 Task: Look for space in West Lafayette, United States from 12th July, 2023 to 16th July, 2023 for 8 adults in price range Rs.10000 to Rs.16000. Place can be private room with 8 bedrooms having 8 beds and 8 bathrooms. Property type can be house, flat, guest house. Amenities needed are: wifi, TV, free parkinig on premises, gym, breakfast. Booking option can be shelf check-in. Required host language is English.
Action: Mouse moved to (425, 96)
Screenshot: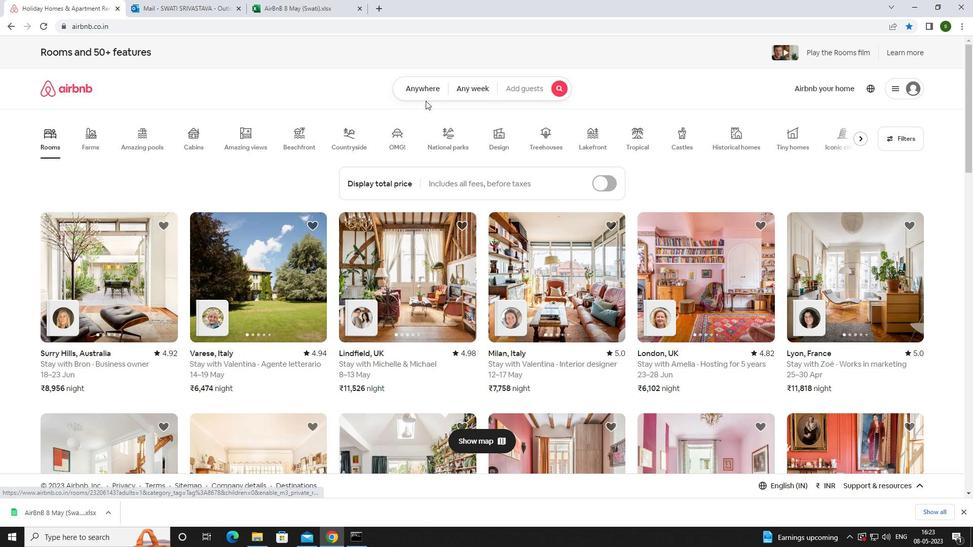 
Action: Mouse pressed left at (425, 96)
Screenshot: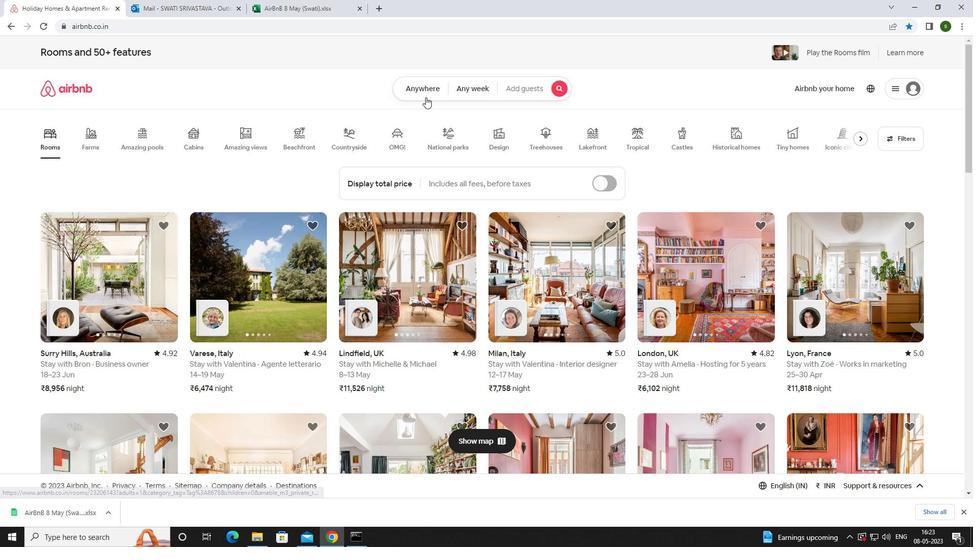 
Action: Mouse moved to (363, 128)
Screenshot: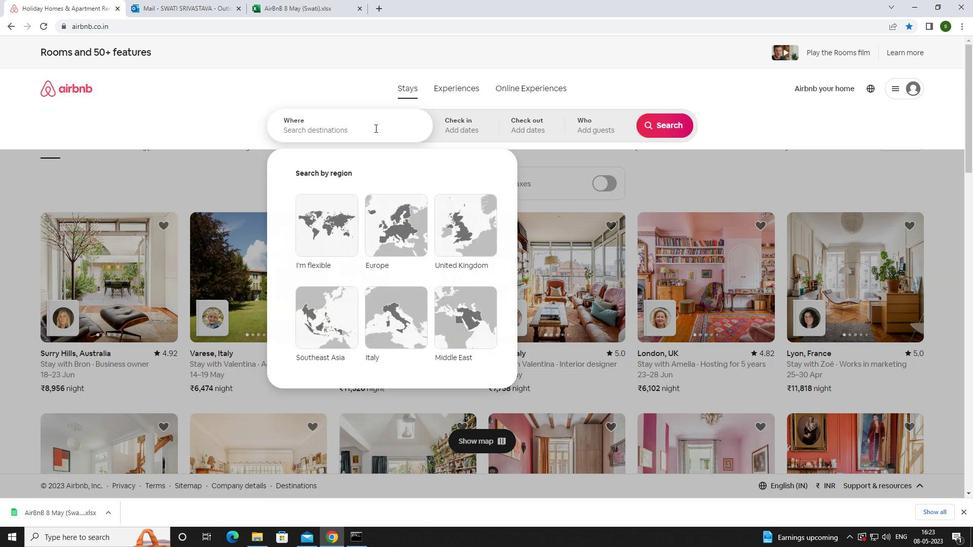 
Action: Mouse pressed left at (363, 128)
Screenshot: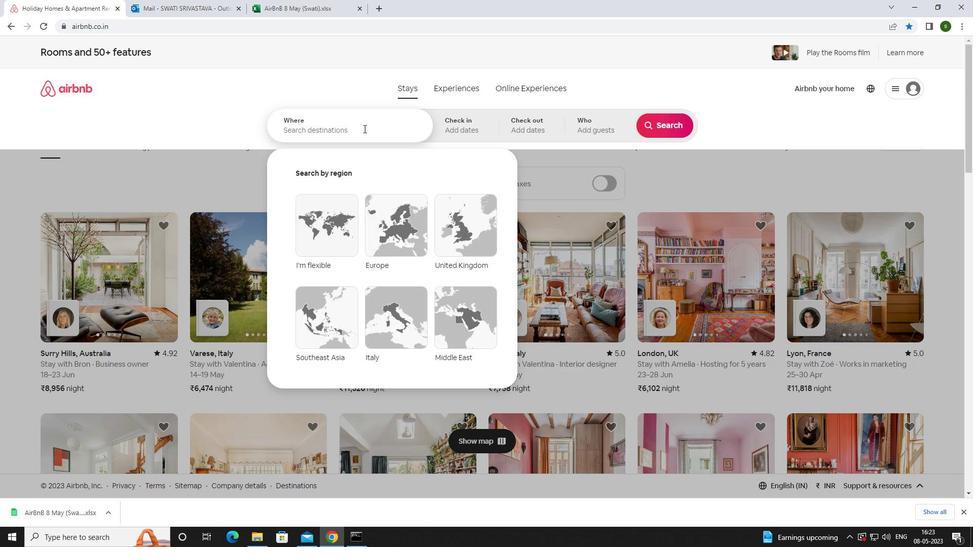 
Action: Key pressed <Key.caps_lock>w<Key.caps_lock>est<Key.space><Key.caps_lock>l<Key.caps_lock>afayette,<Key.space><Key.caps_lock>u<Key.caps_lock>nited<Key.space><Key.caps_lock>s<Key.caps_lock>tates<Key.enter>
Screenshot: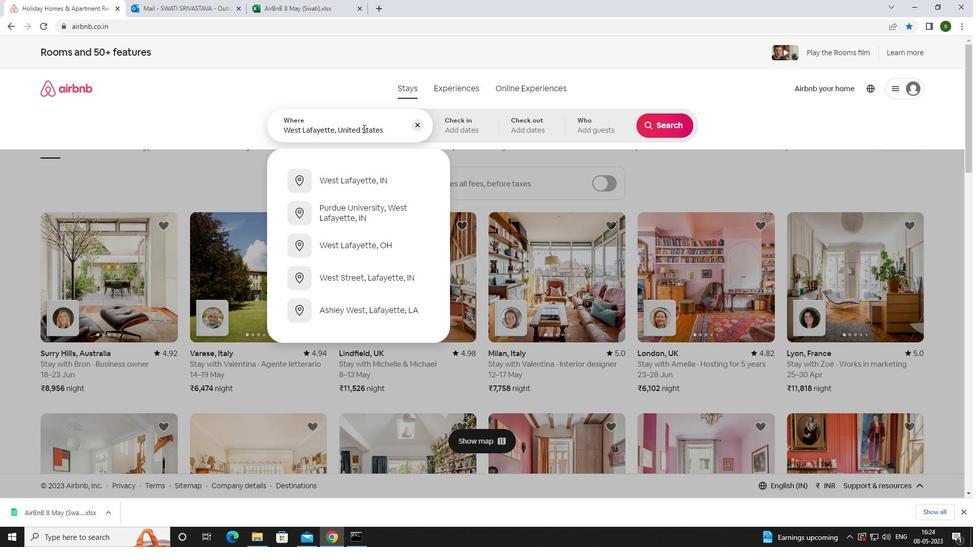 
Action: Mouse moved to (660, 201)
Screenshot: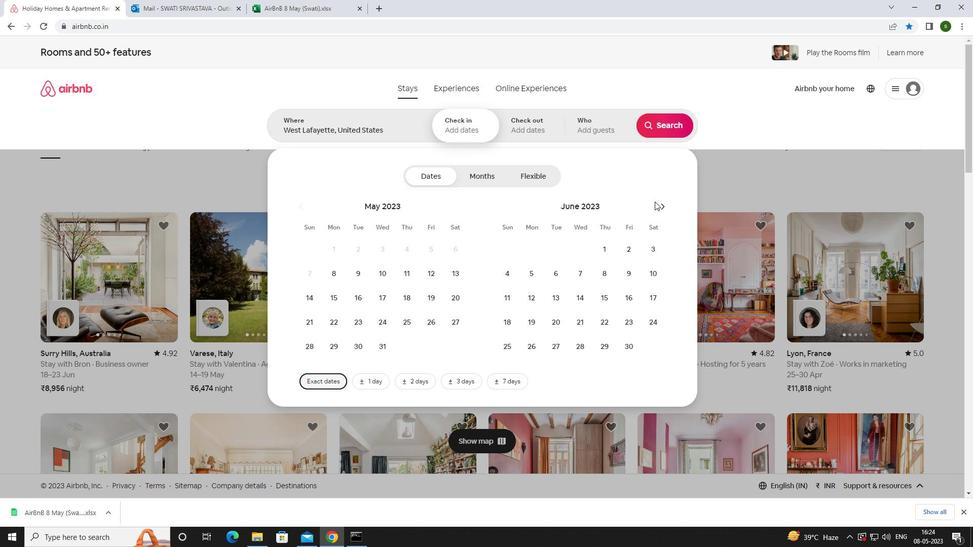 
Action: Mouse pressed left at (660, 201)
Screenshot: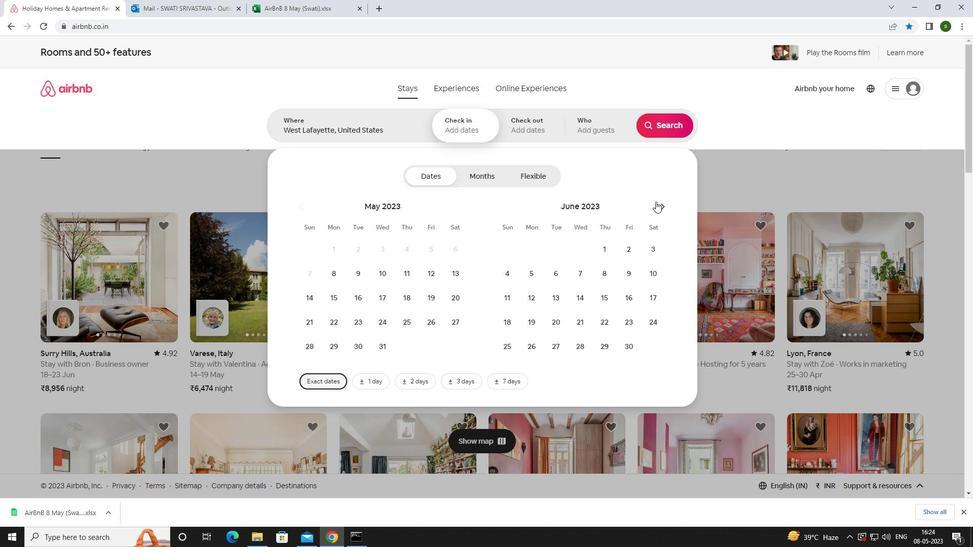 
Action: Mouse moved to (576, 300)
Screenshot: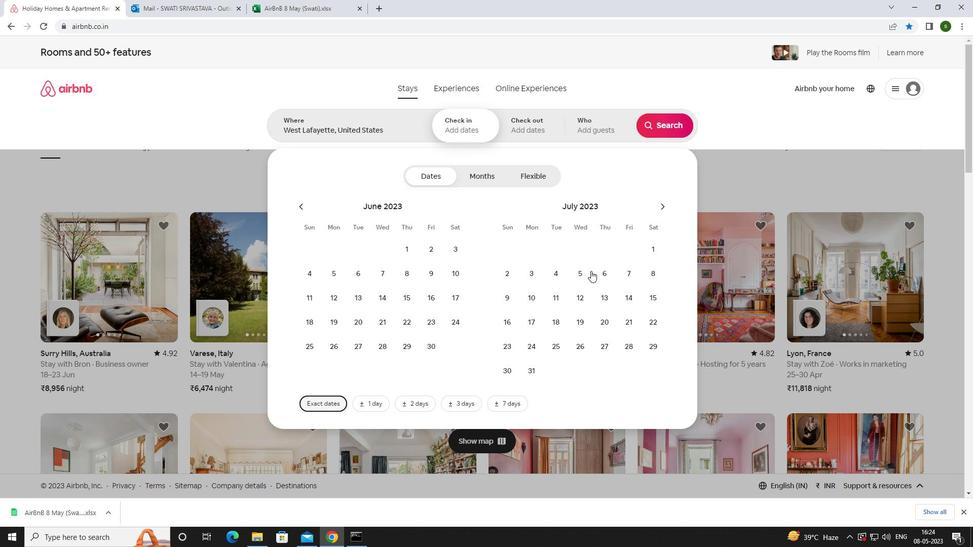 
Action: Mouse pressed left at (576, 300)
Screenshot: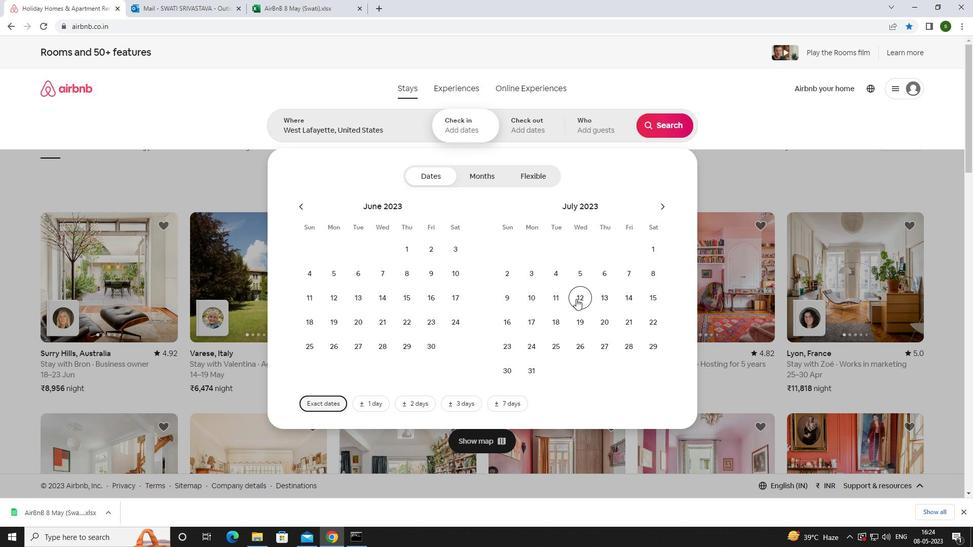 
Action: Mouse moved to (510, 320)
Screenshot: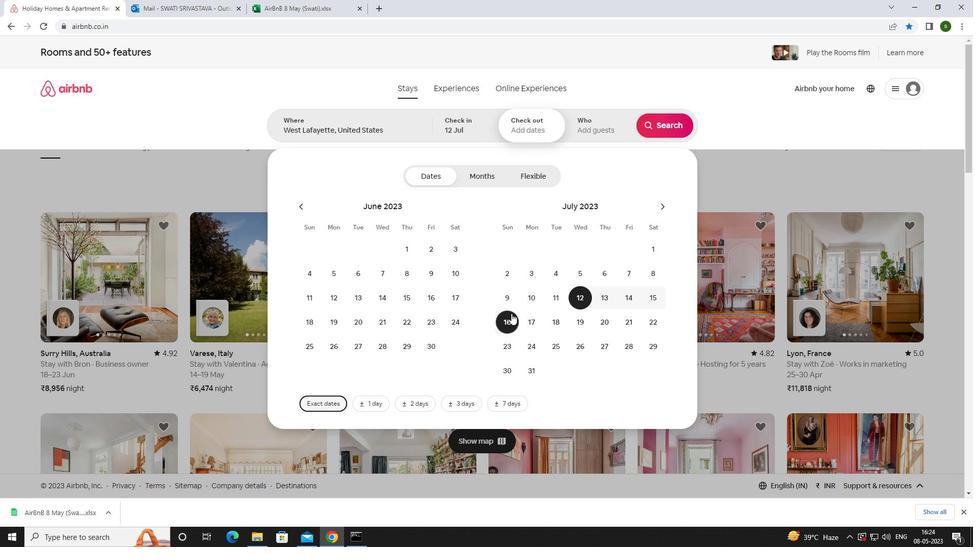 
Action: Mouse pressed left at (510, 320)
Screenshot: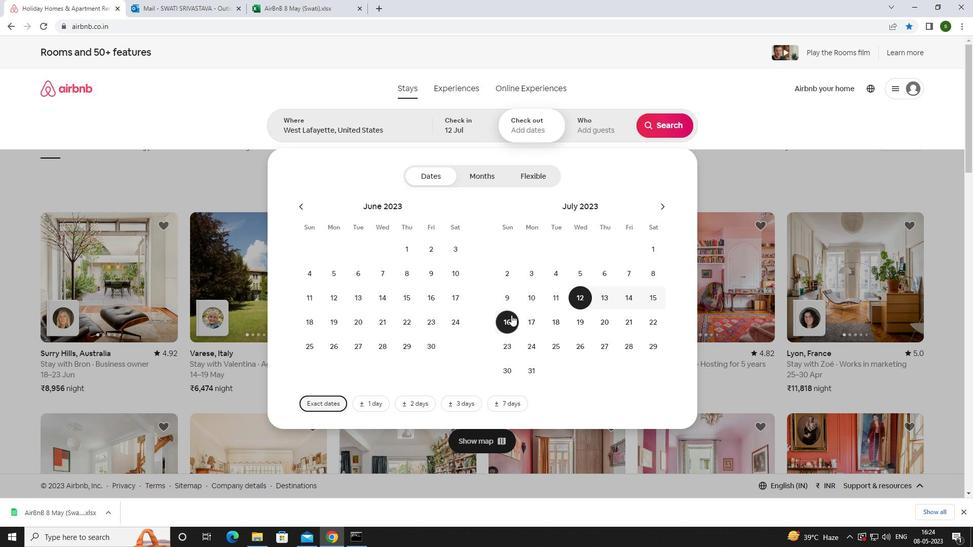 
Action: Mouse moved to (588, 126)
Screenshot: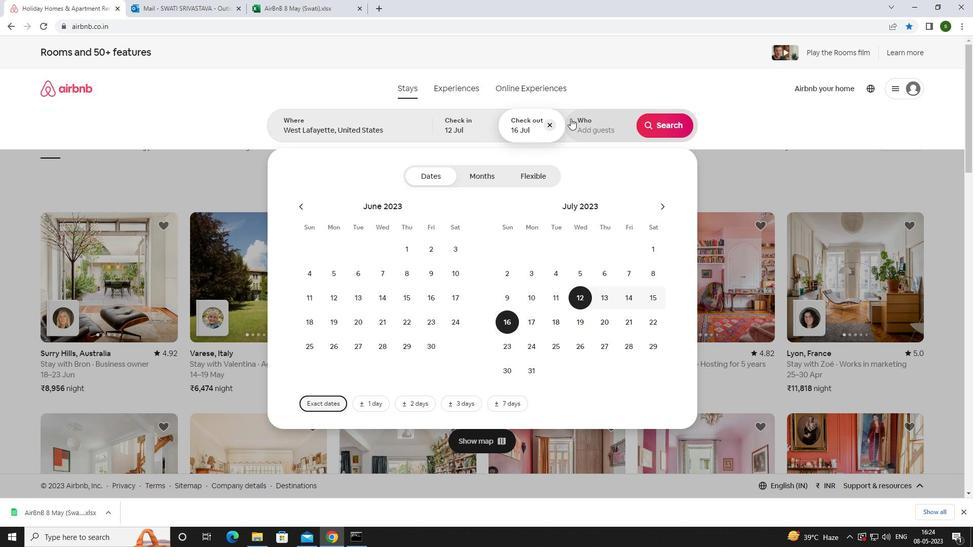 
Action: Mouse pressed left at (588, 126)
Screenshot: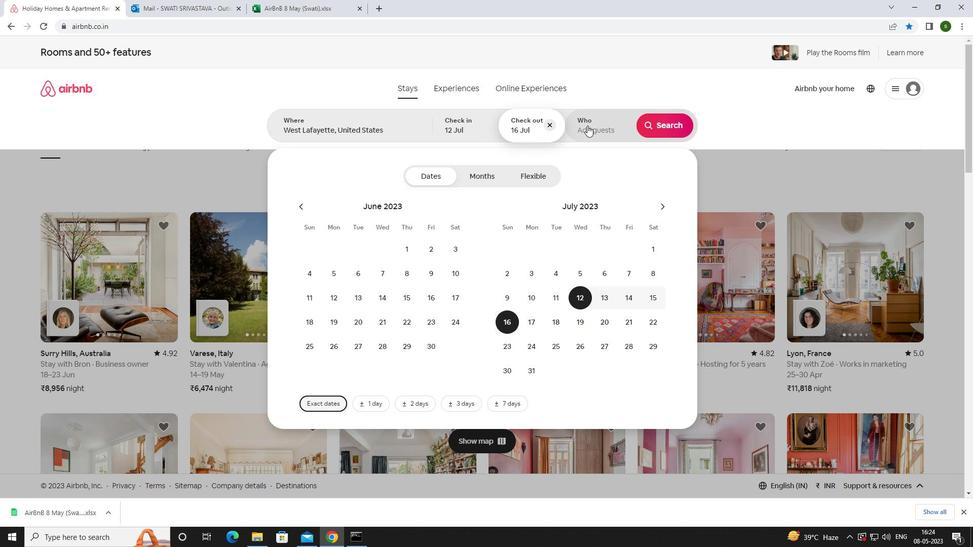 
Action: Mouse moved to (662, 174)
Screenshot: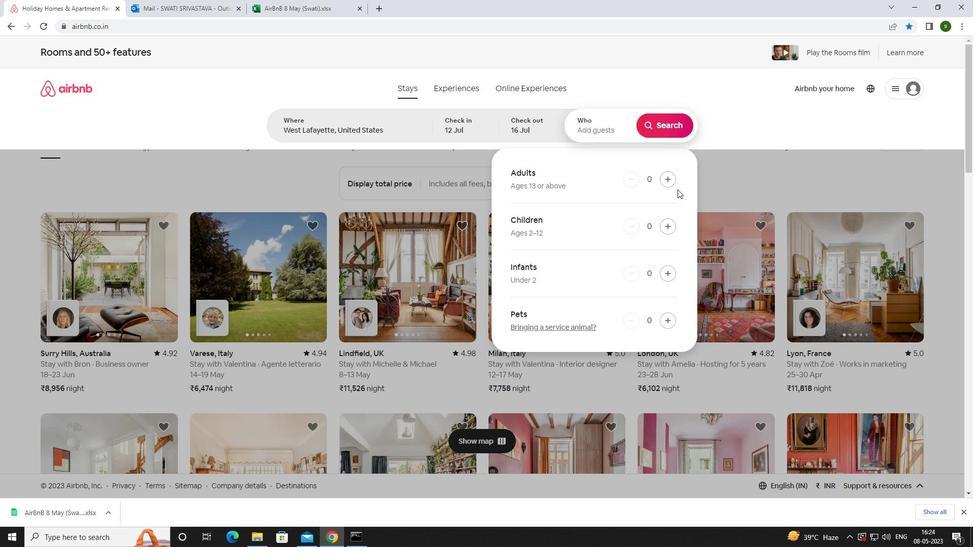 
Action: Mouse pressed left at (662, 174)
Screenshot: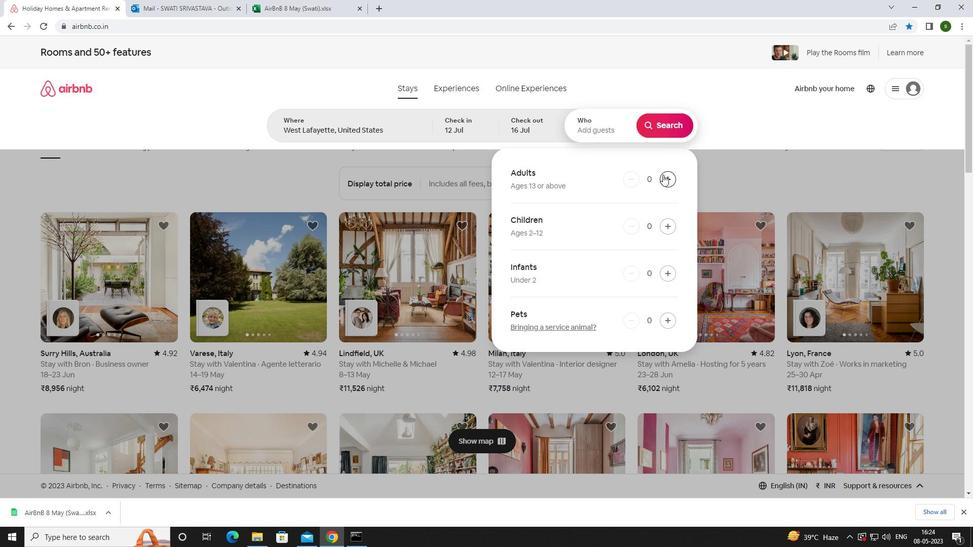 
Action: Mouse pressed left at (662, 174)
Screenshot: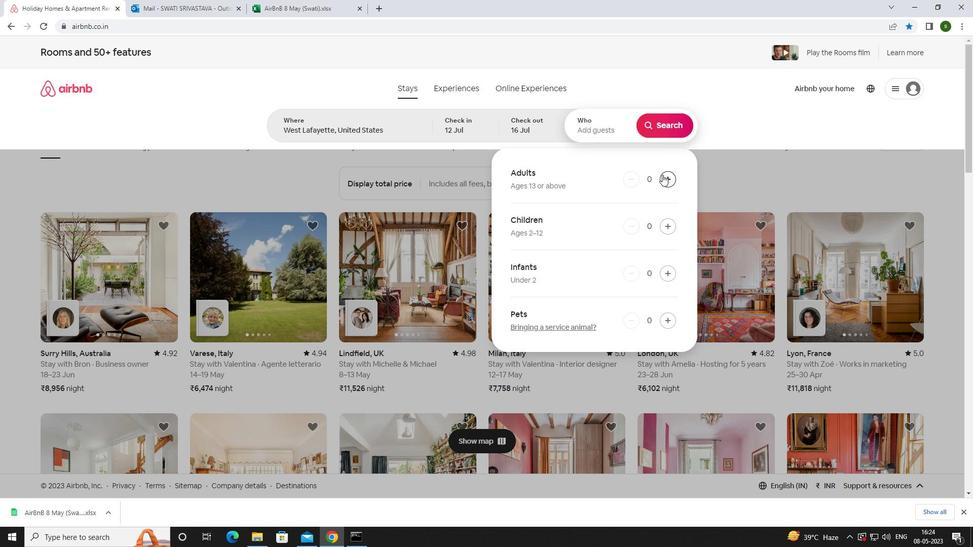
Action: Mouse pressed left at (662, 174)
Screenshot: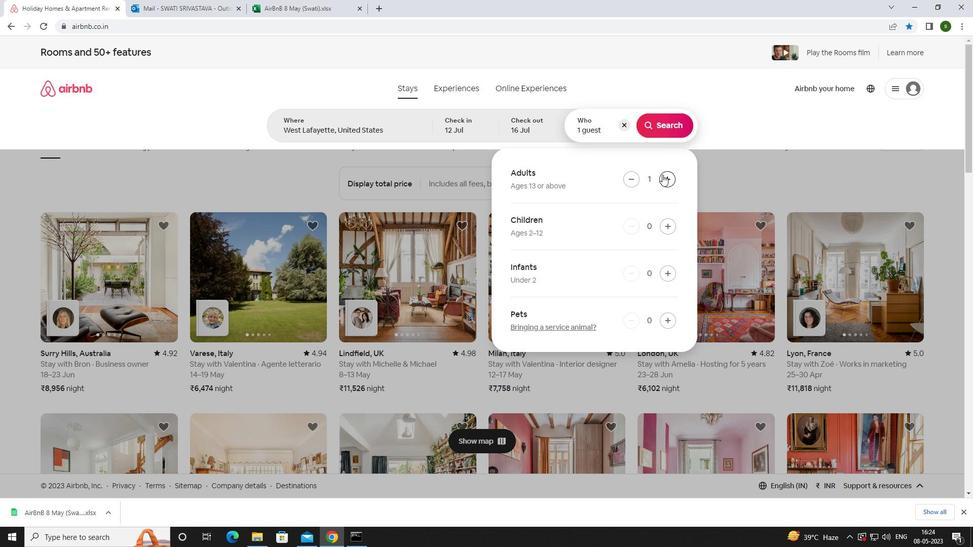 
Action: Mouse pressed left at (662, 174)
Screenshot: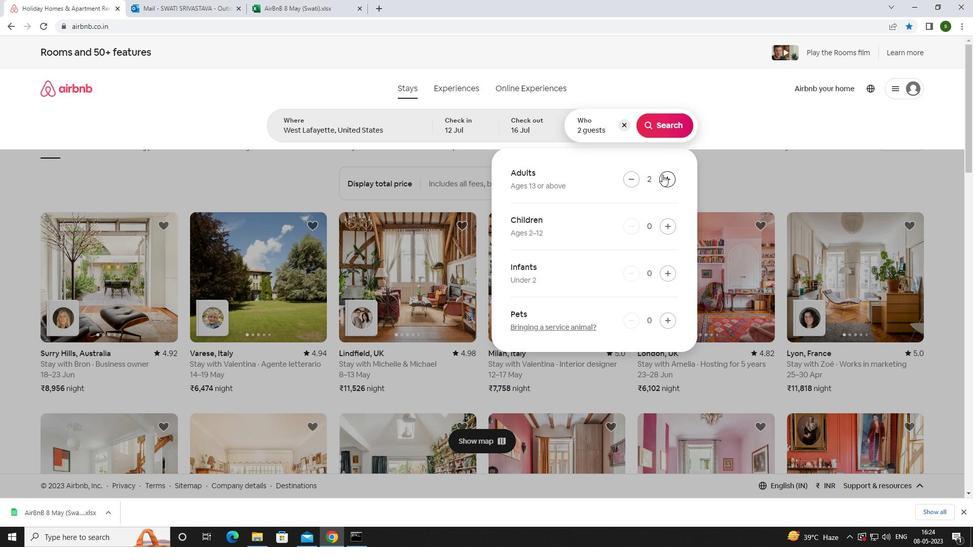 
Action: Mouse pressed left at (662, 174)
Screenshot: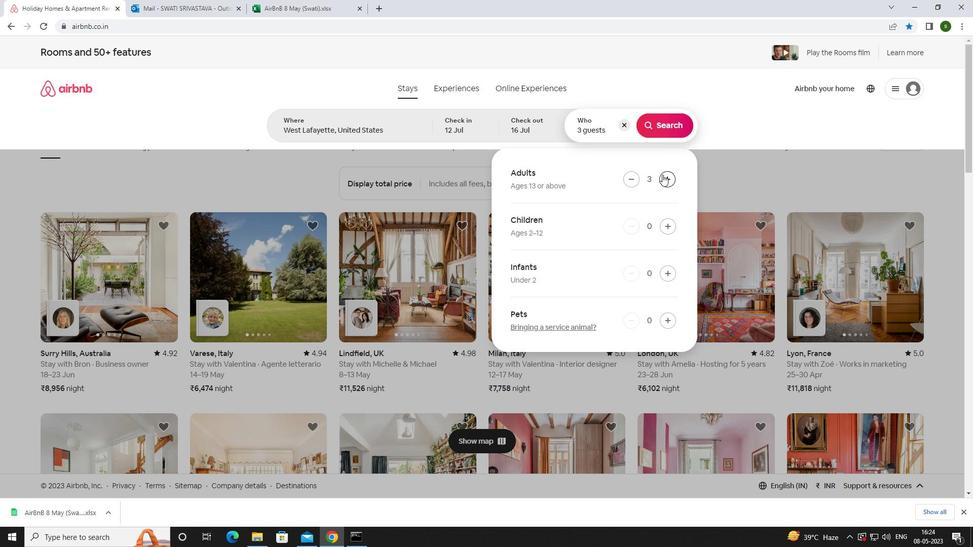 
Action: Mouse pressed left at (662, 174)
Screenshot: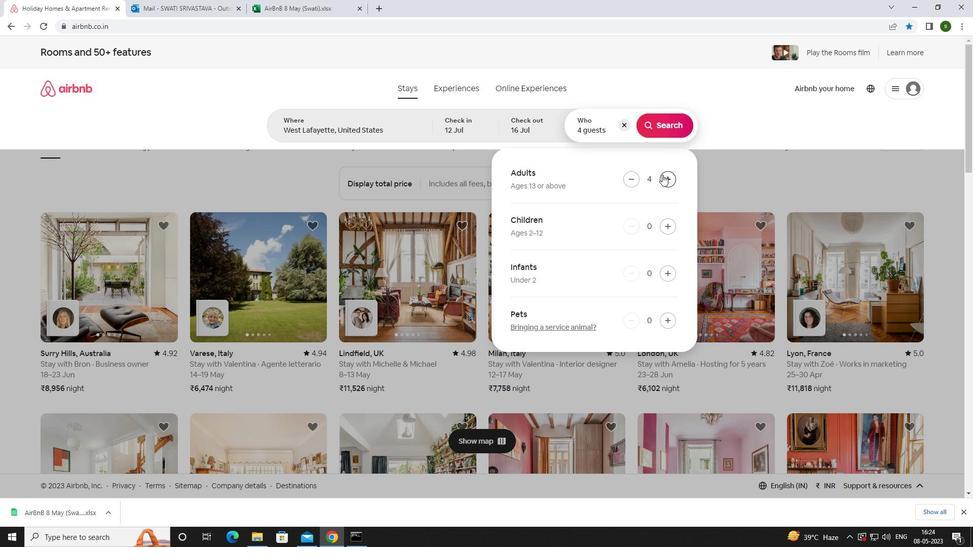 
Action: Mouse pressed left at (662, 174)
Screenshot: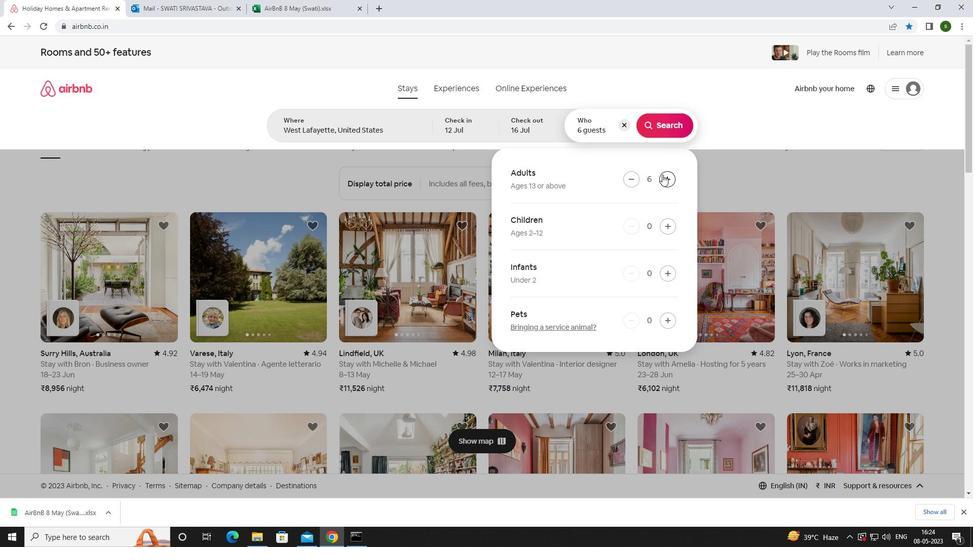 
Action: Mouse pressed left at (662, 174)
Screenshot: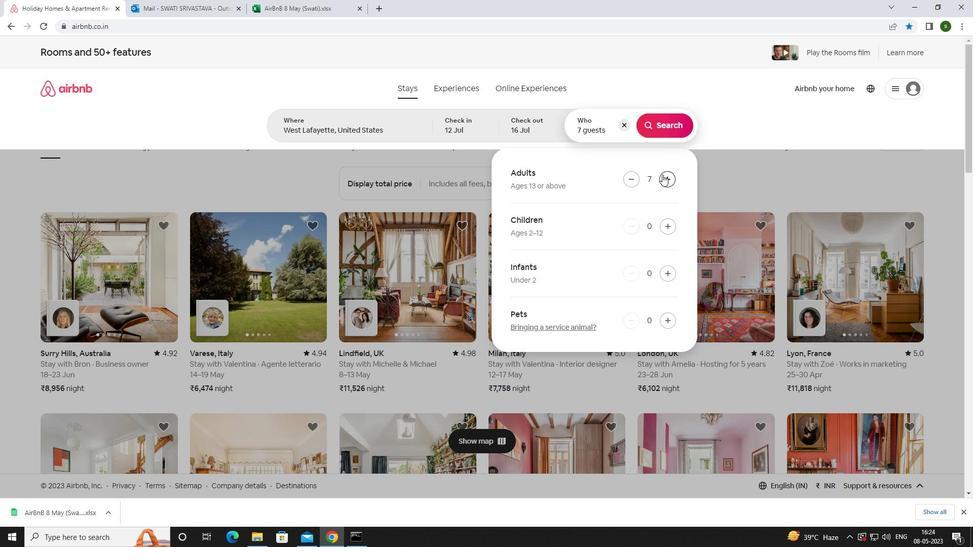 
Action: Mouse moved to (660, 125)
Screenshot: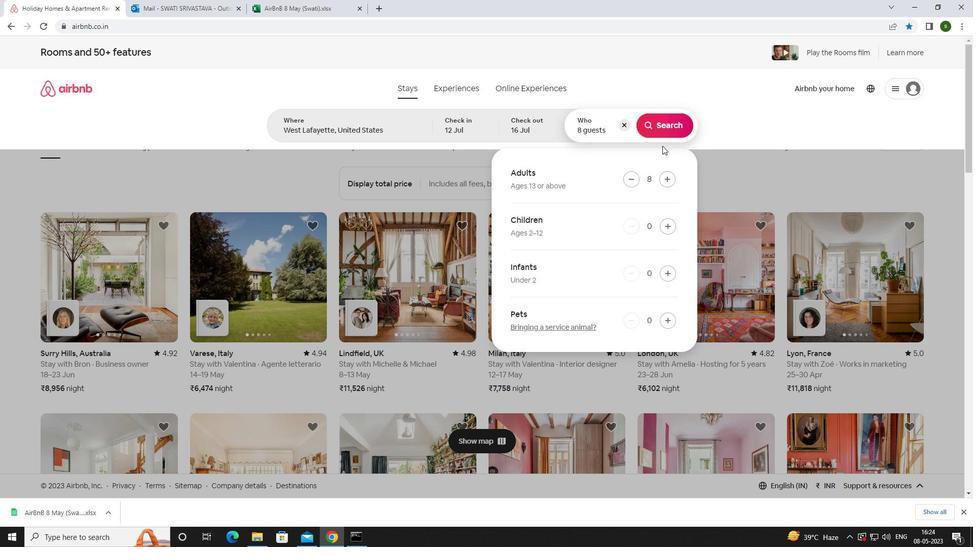 
Action: Mouse pressed left at (660, 125)
Screenshot: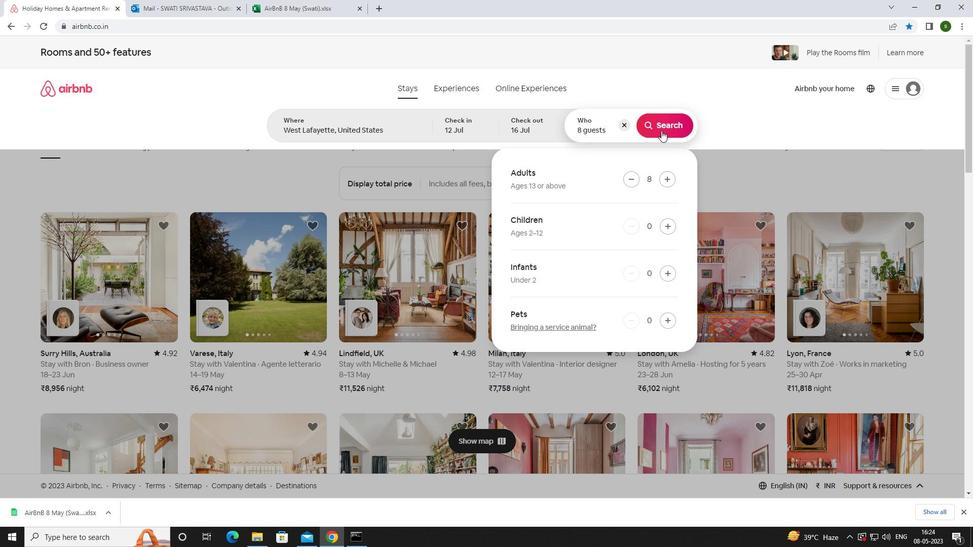 
Action: Mouse moved to (916, 94)
Screenshot: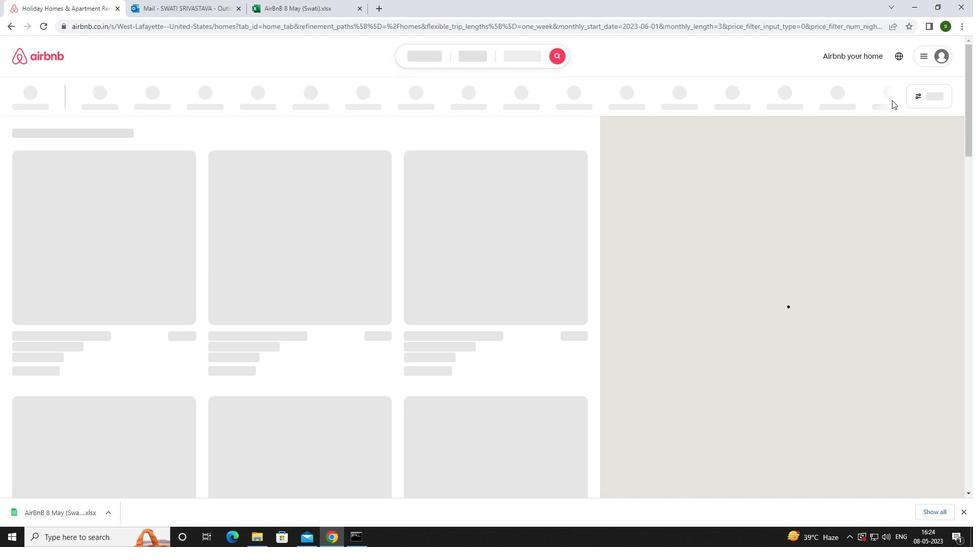
Action: Mouse pressed left at (916, 94)
Screenshot: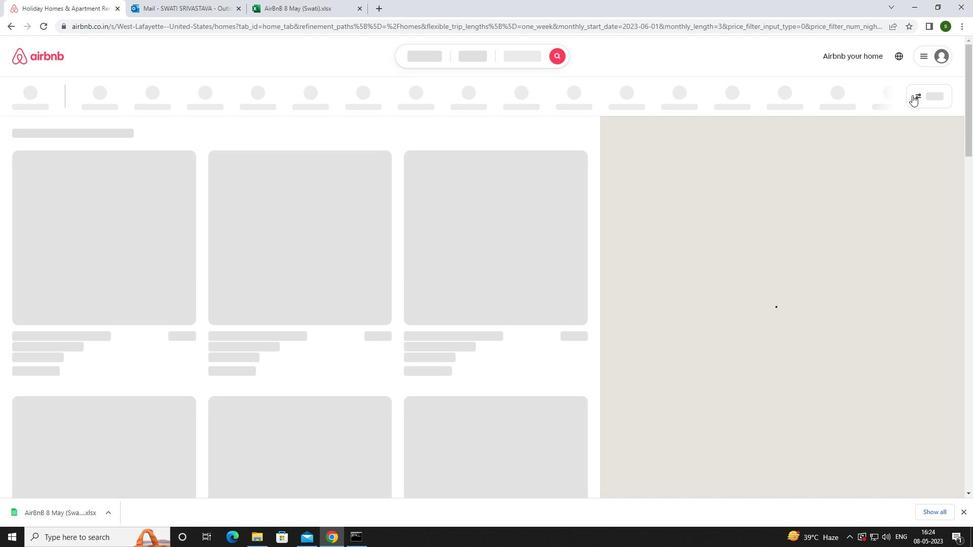
Action: Mouse pressed left at (916, 94)
Screenshot: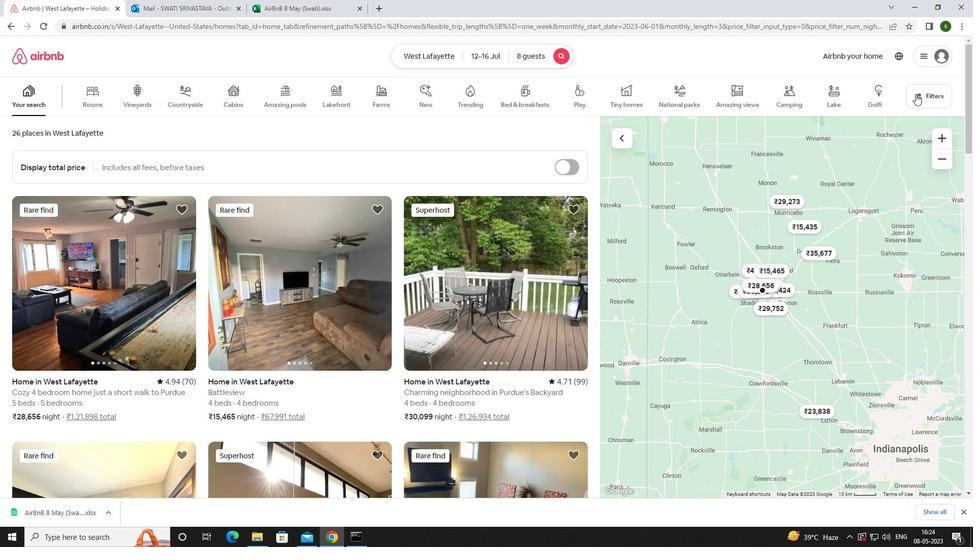 
Action: Mouse moved to (376, 342)
Screenshot: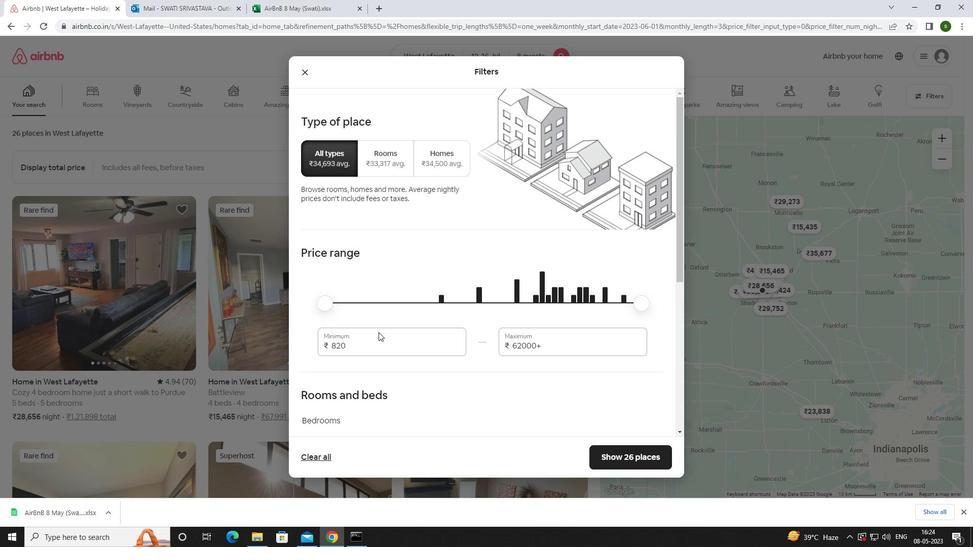 
Action: Mouse pressed left at (376, 342)
Screenshot: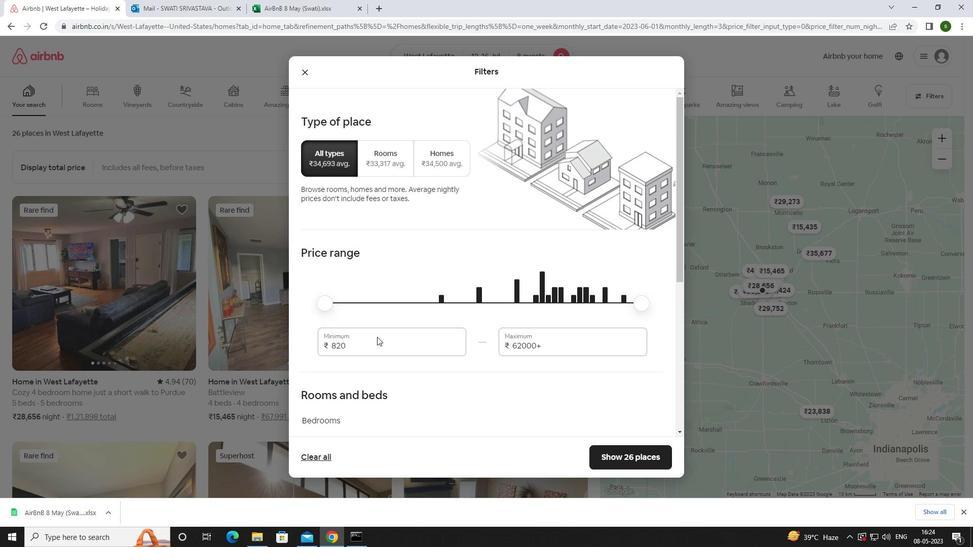 
Action: Mouse moved to (371, 341)
Screenshot: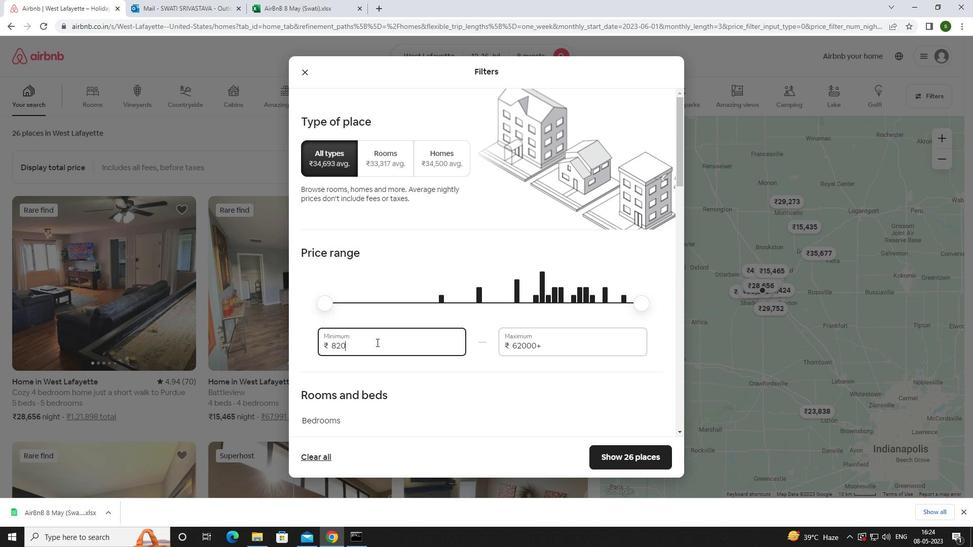 
Action: Key pressed <Key.backspace><Key.backspace><Key.backspace><Key.backspace>10000
Screenshot: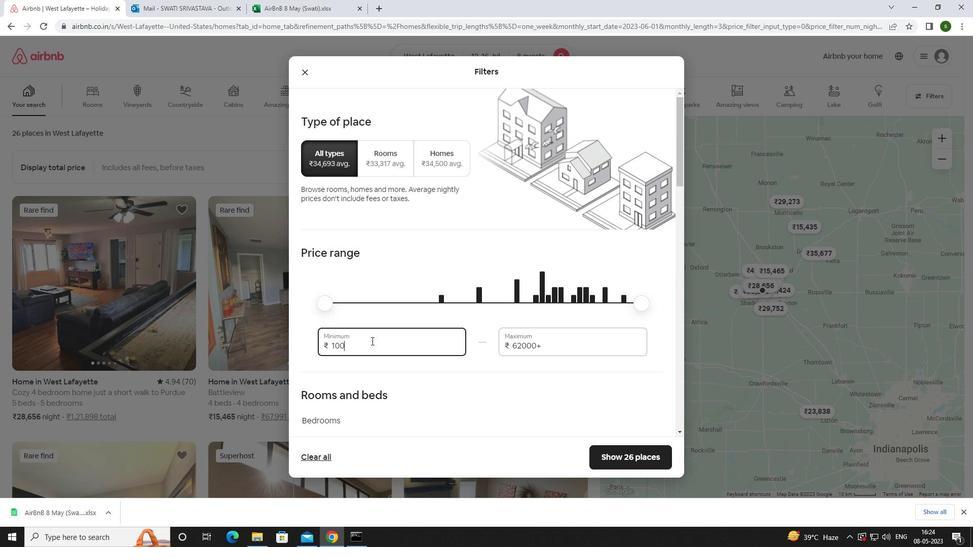 
Action: Mouse moved to (559, 344)
Screenshot: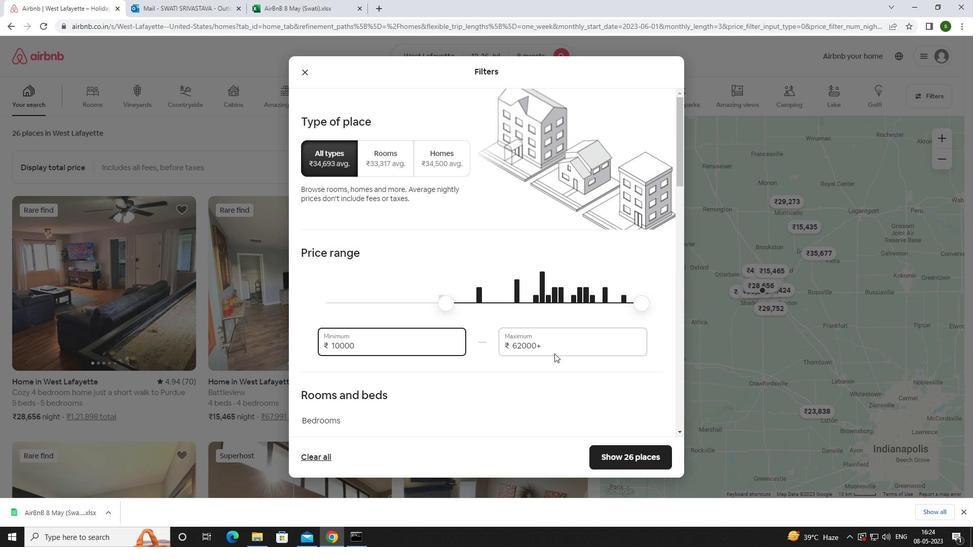 
Action: Mouse pressed left at (559, 344)
Screenshot: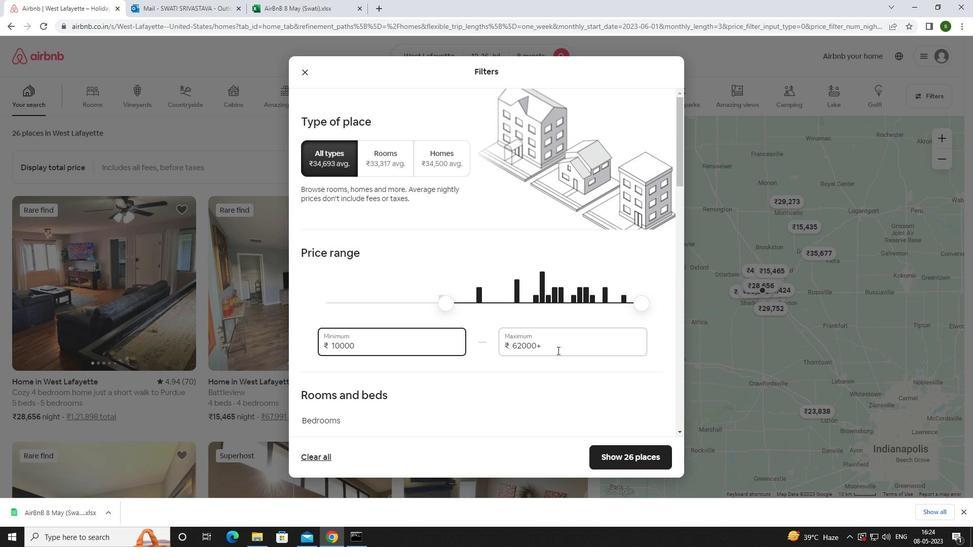 
Action: Key pressed <Key.backspace><Key.backspace><Key.backspace><Key.backspace><Key.backspace><Key.backspace><Key.backspace><Key.backspace><Key.backspace><Key.backspace><Key.backspace><Key.backspace>16000
Screenshot: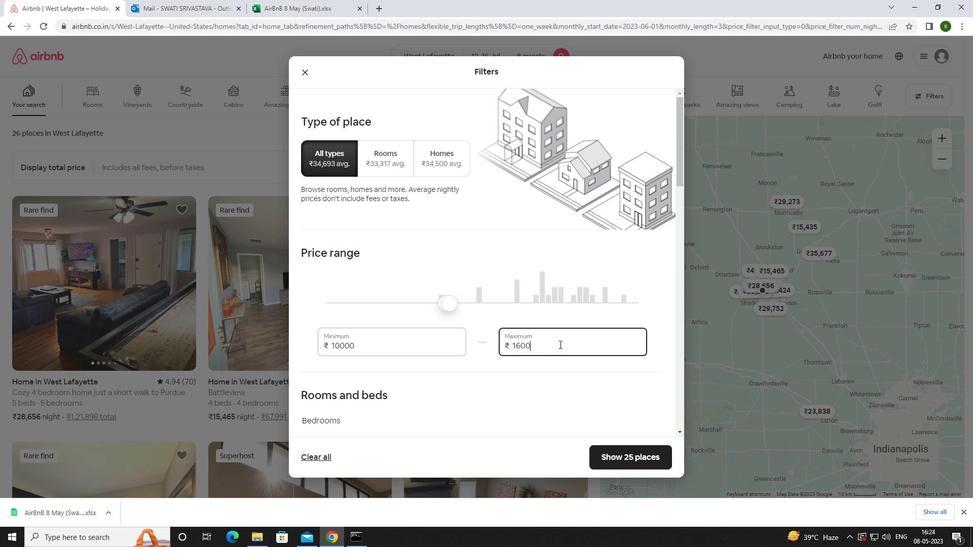 
Action: Mouse moved to (481, 347)
Screenshot: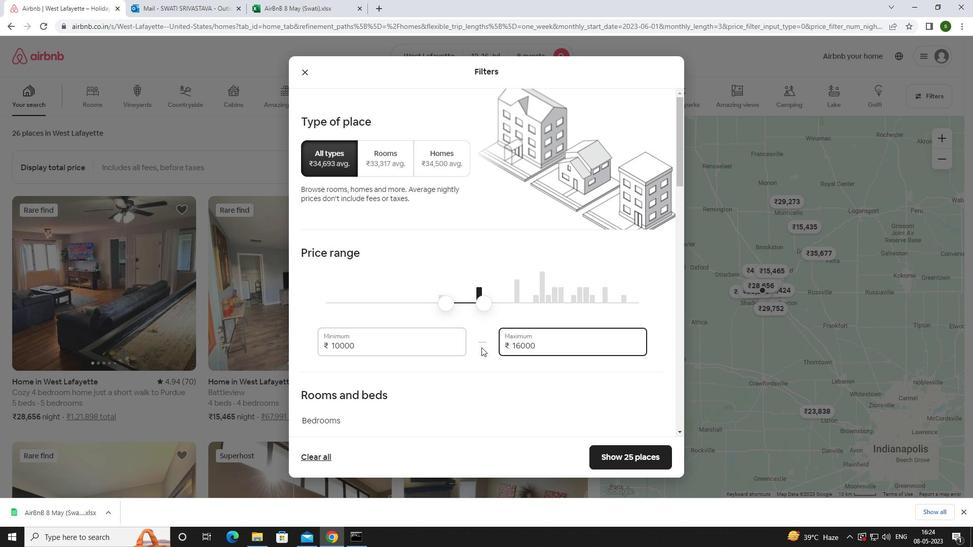 
Action: Mouse scrolled (481, 346) with delta (0, 0)
Screenshot: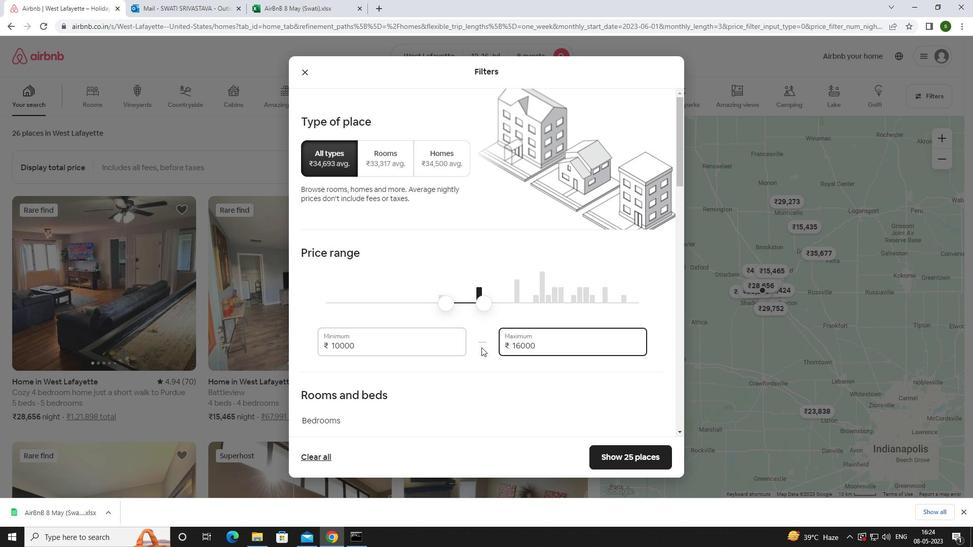 
Action: Mouse moved to (480, 347)
Screenshot: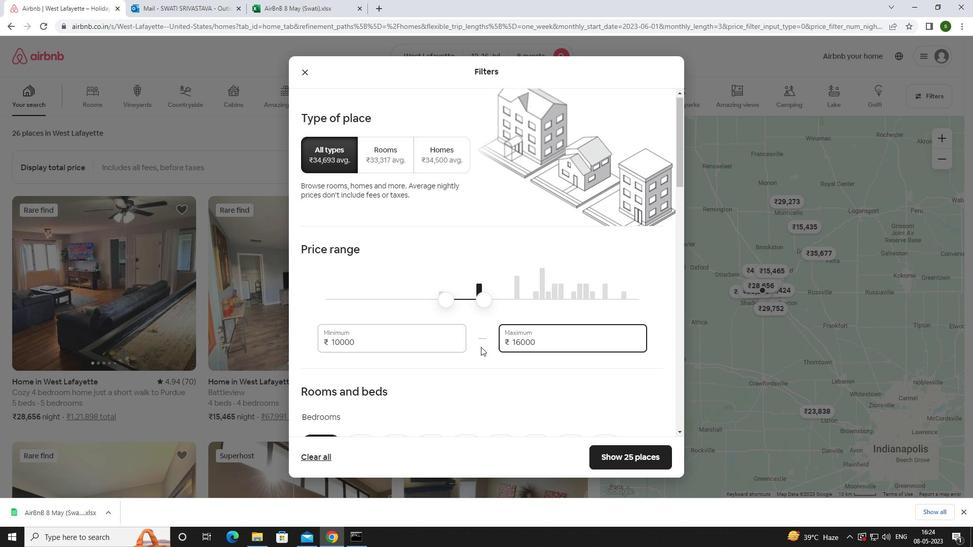 
Action: Mouse scrolled (480, 346) with delta (0, 0)
Screenshot: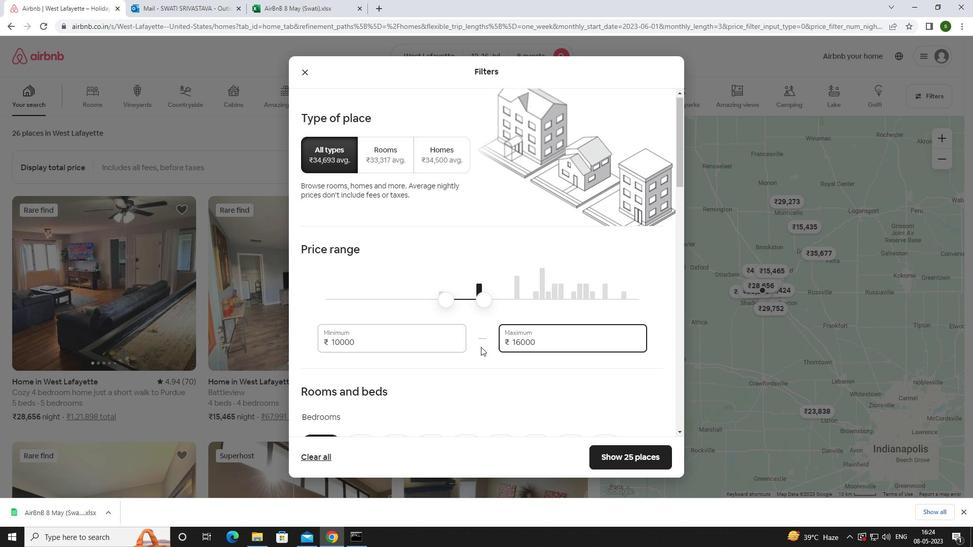 
Action: Mouse scrolled (480, 346) with delta (0, 0)
Screenshot: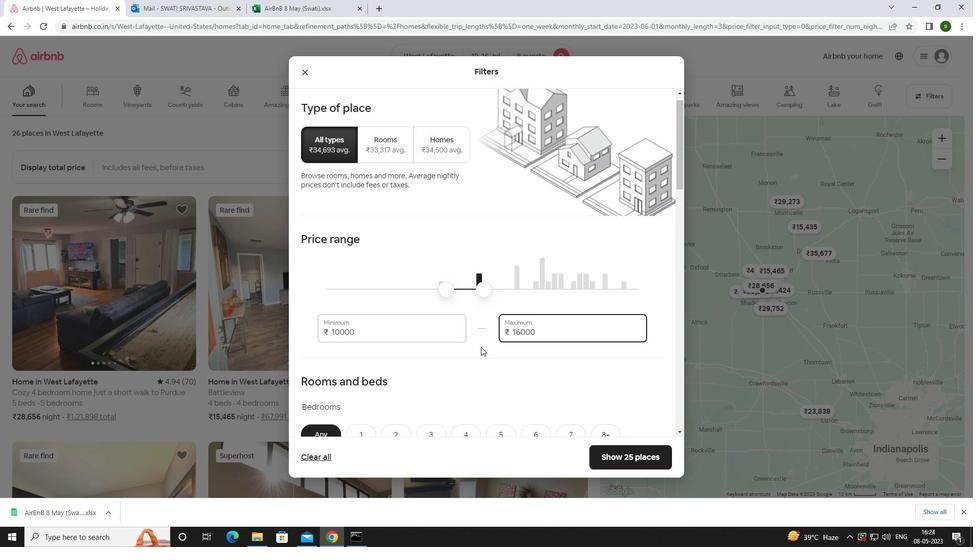 
Action: Mouse scrolled (480, 346) with delta (0, 0)
Screenshot: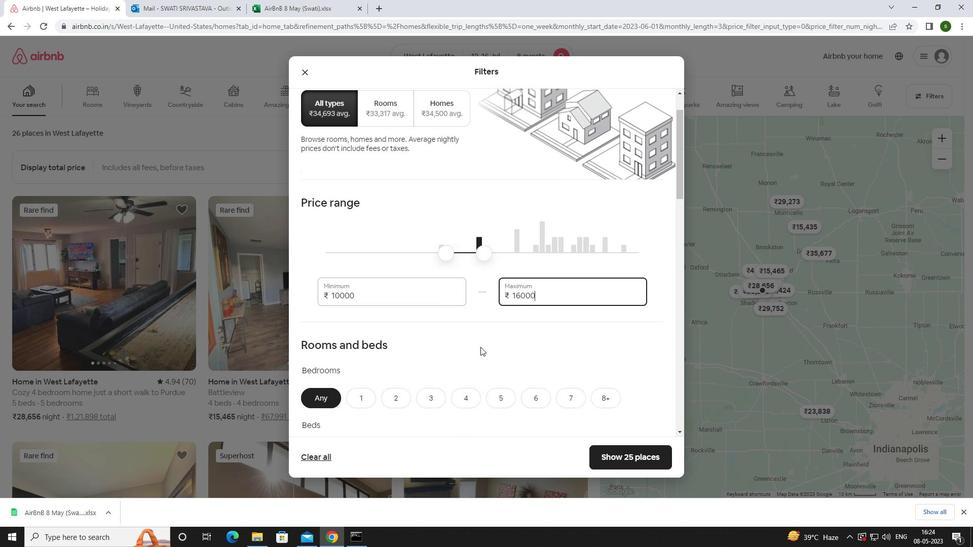 
Action: Mouse moved to (597, 236)
Screenshot: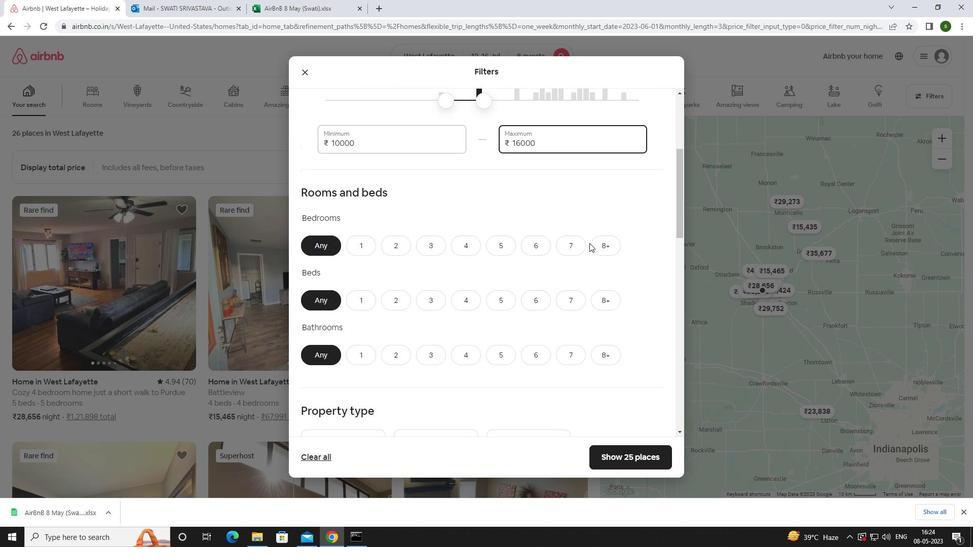 
Action: Mouse pressed left at (597, 236)
Screenshot: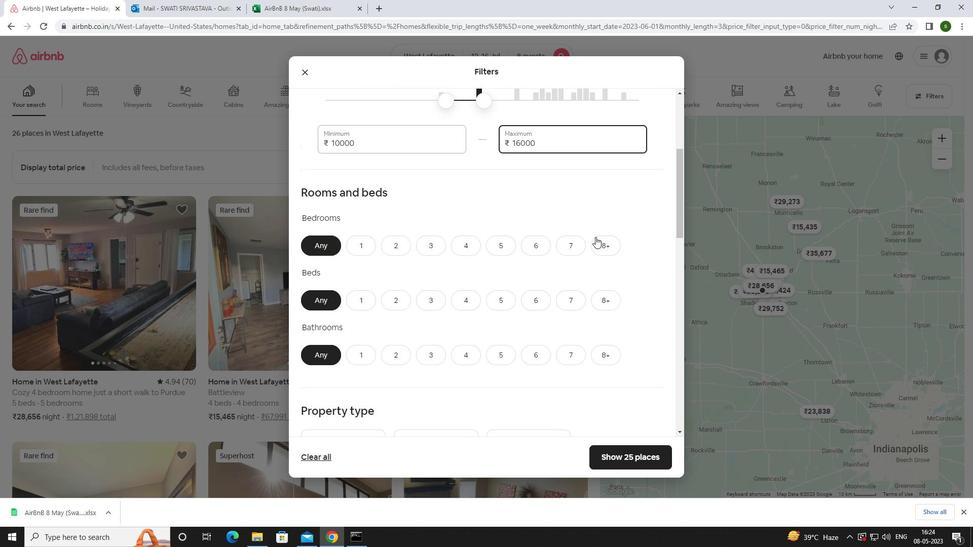 
Action: Mouse moved to (612, 302)
Screenshot: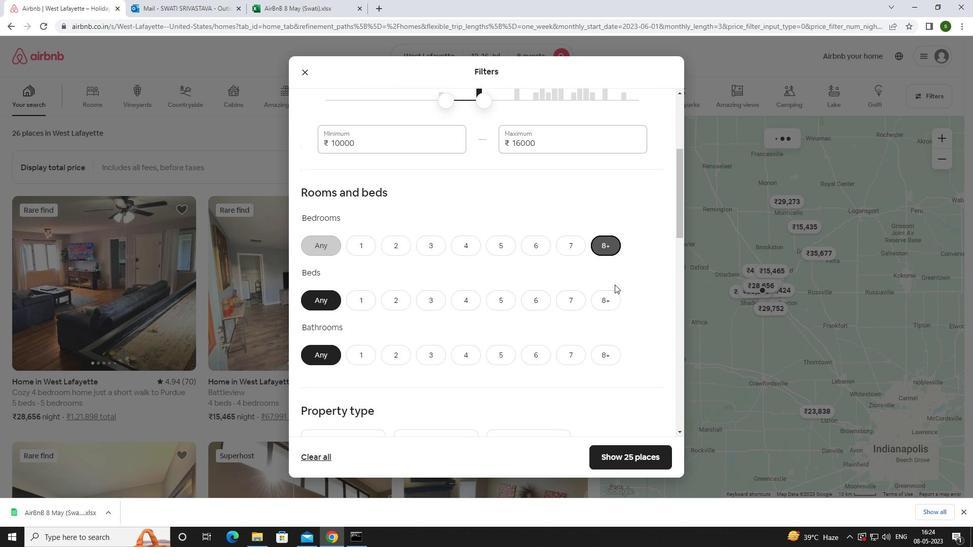 
Action: Mouse pressed left at (612, 302)
Screenshot: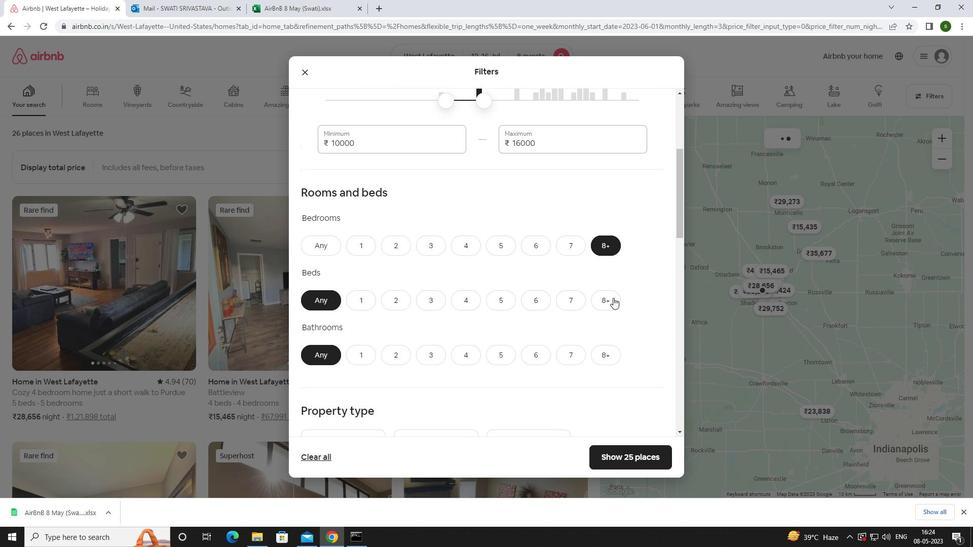 
Action: Mouse moved to (604, 352)
Screenshot: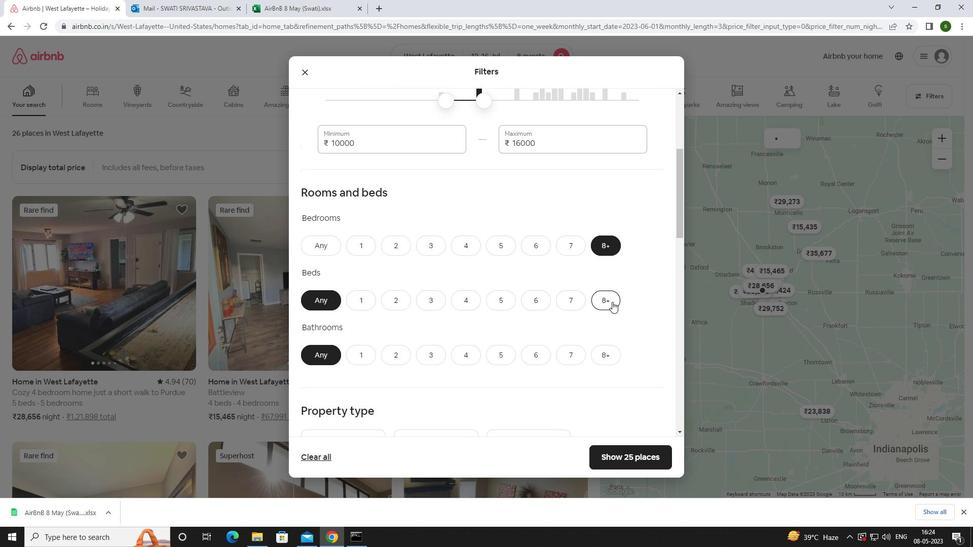 
Action: Mouse pressed left at (604, 352)
Screenshot: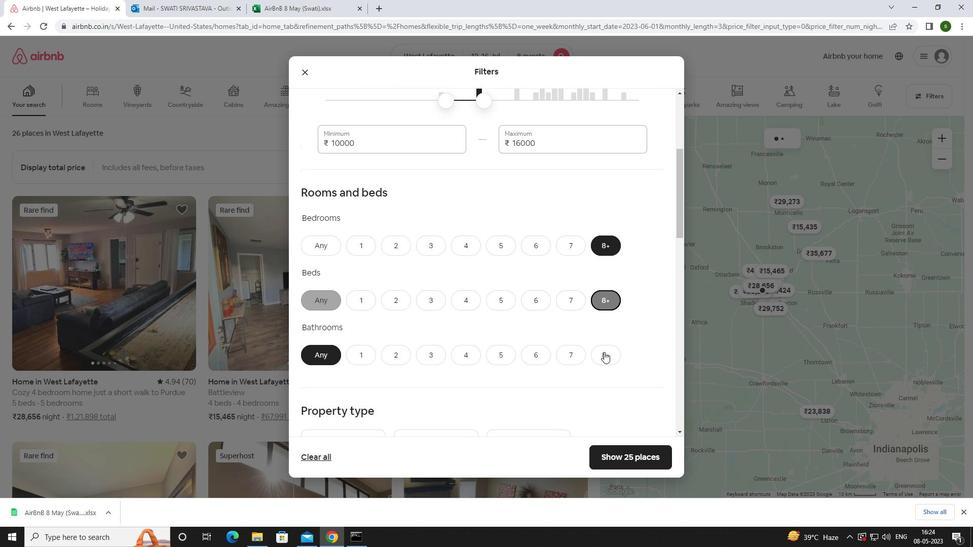 
Action: Mouse moved to (584, 347)
Screenshot: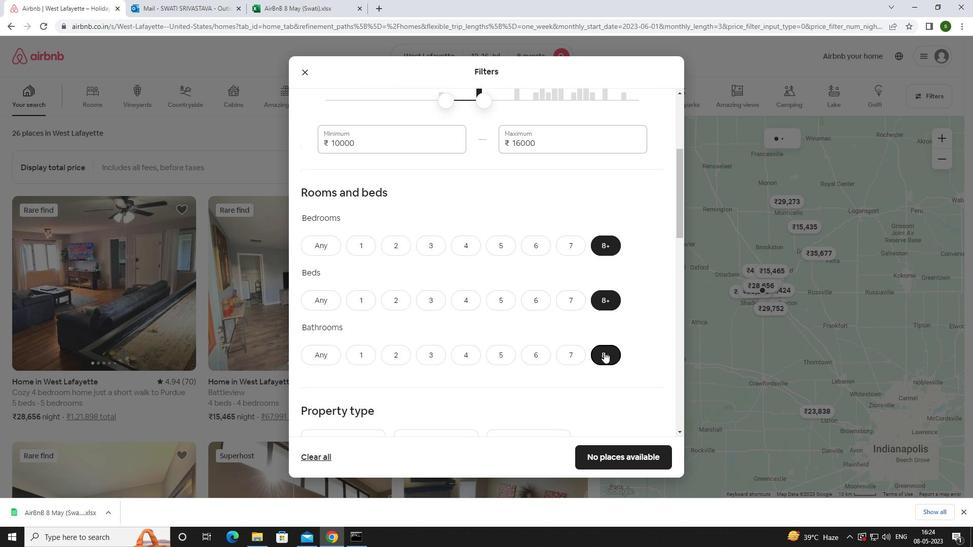 
Action: Mouse scrolled (584, 347) with delta (0, 0)
Screenshot: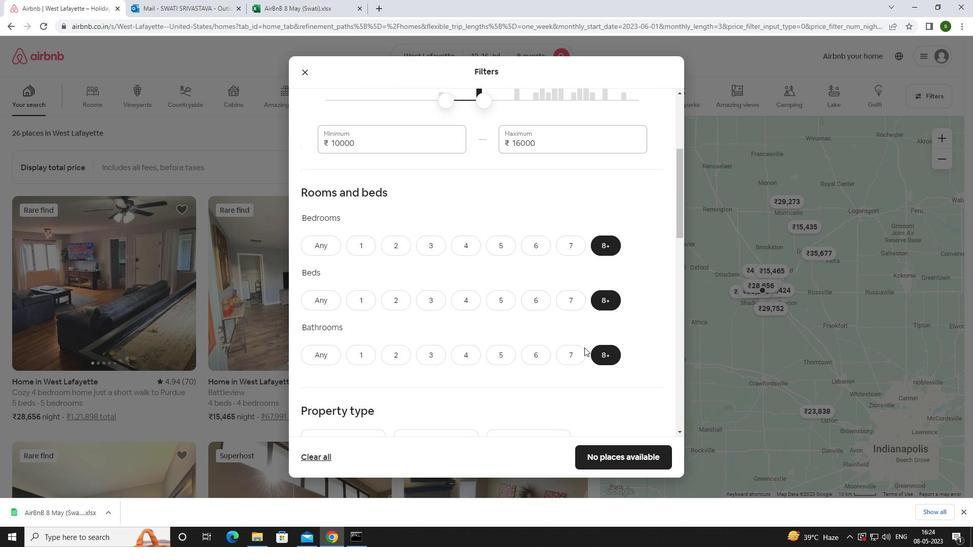 
Action: Mouse scrolled (584, 347) with delta (0, 0)
Screenshot: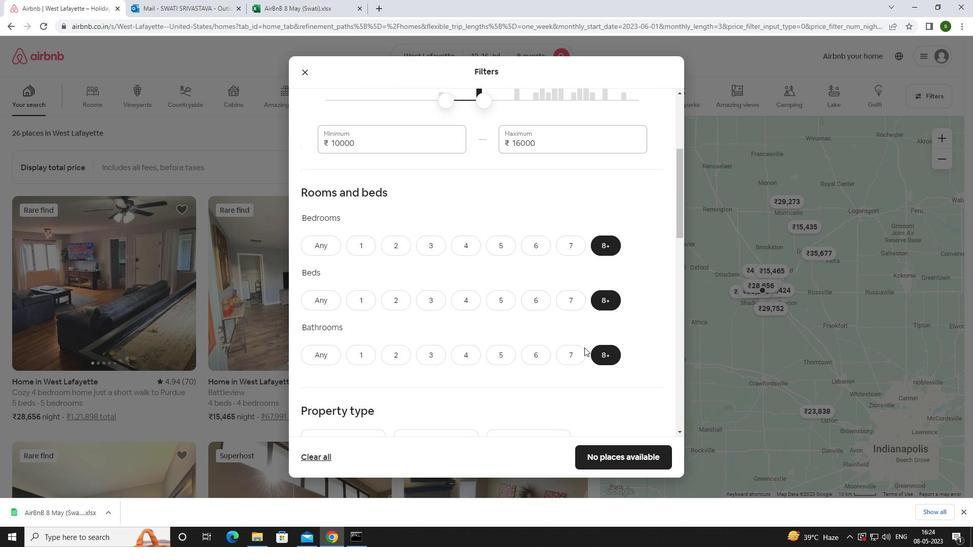 
Action: Mouse scrolled (584, 347) with delta (0, 0)
Screenshot: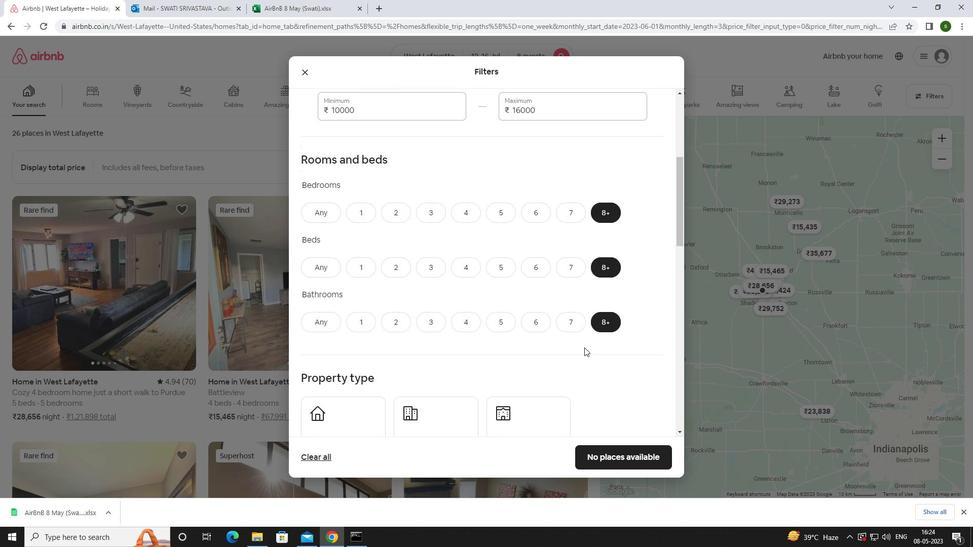 
Action: Mouse moved to (335, 318)
Screenshot: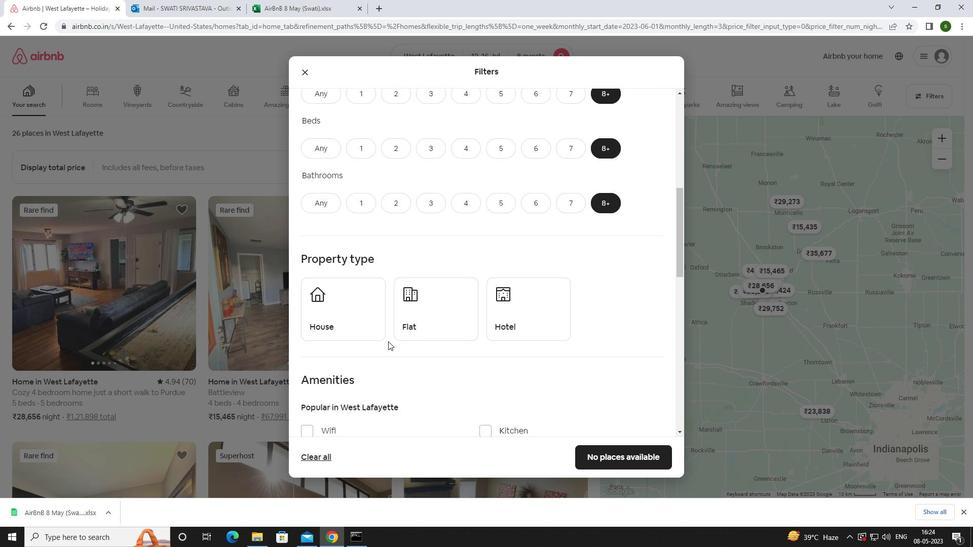 
Action: Mouse pressed left at (335, 318)
Screenshot: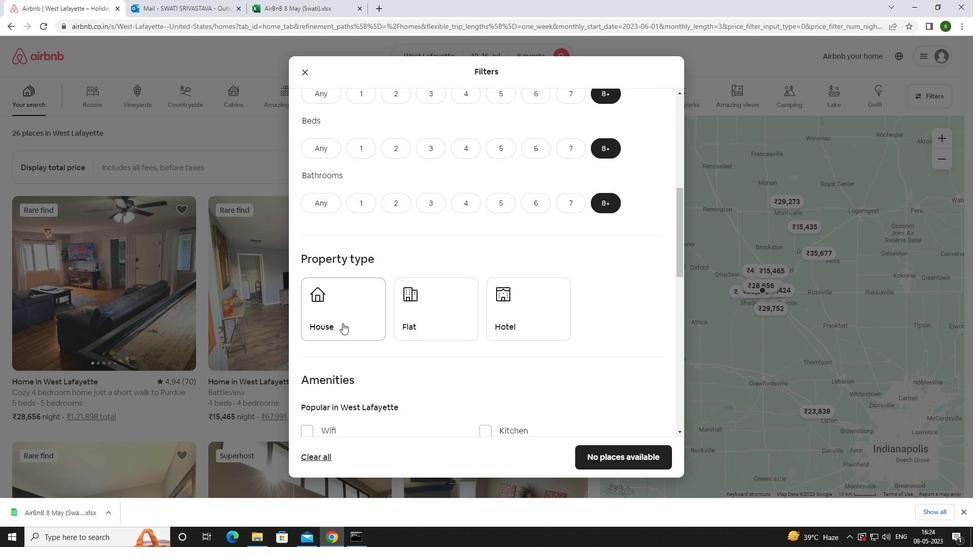 
Action: Mouse moved to (452, 316)
Screenshot: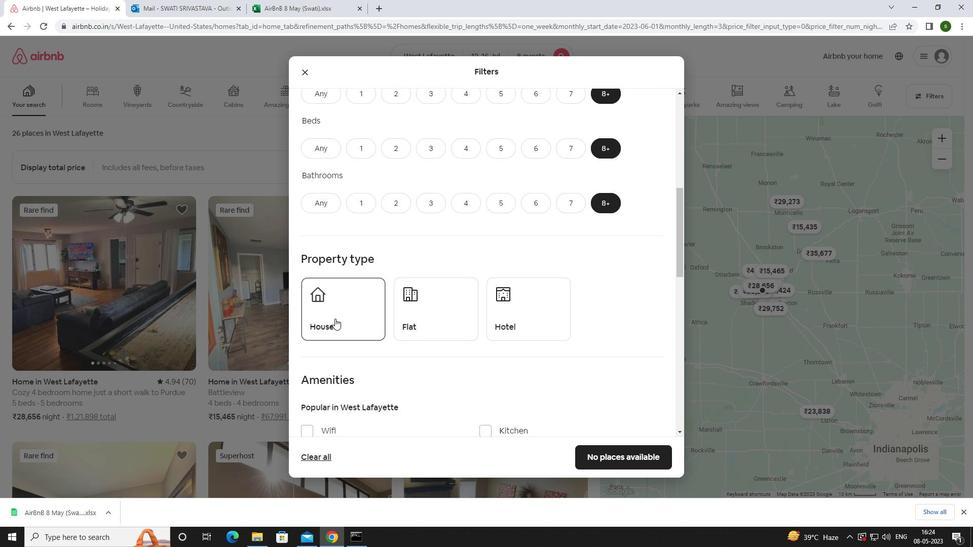 
Action: Mouse pressed left at (452, 316)
Screenshot: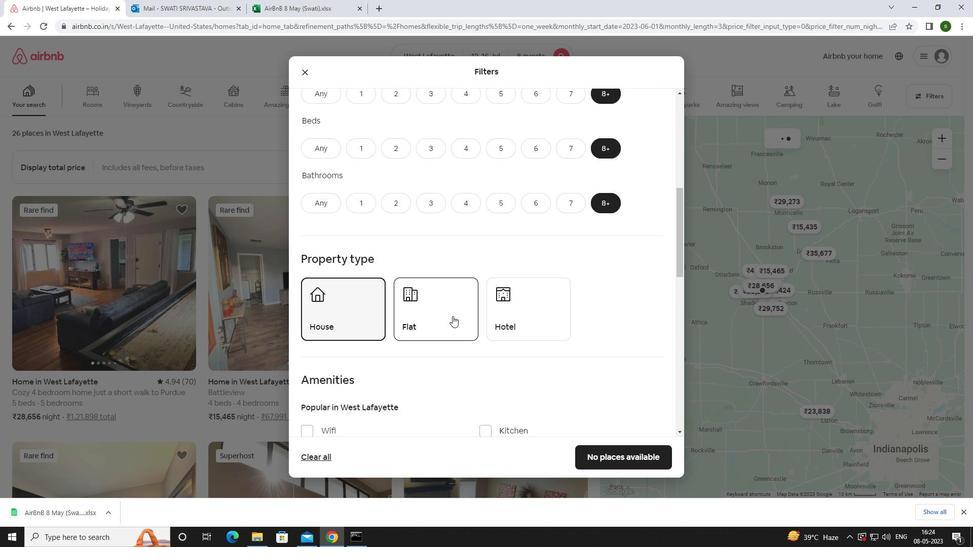 
Action: Mouse scrolled (452, 315) with delta (0, 0)
Screenshot: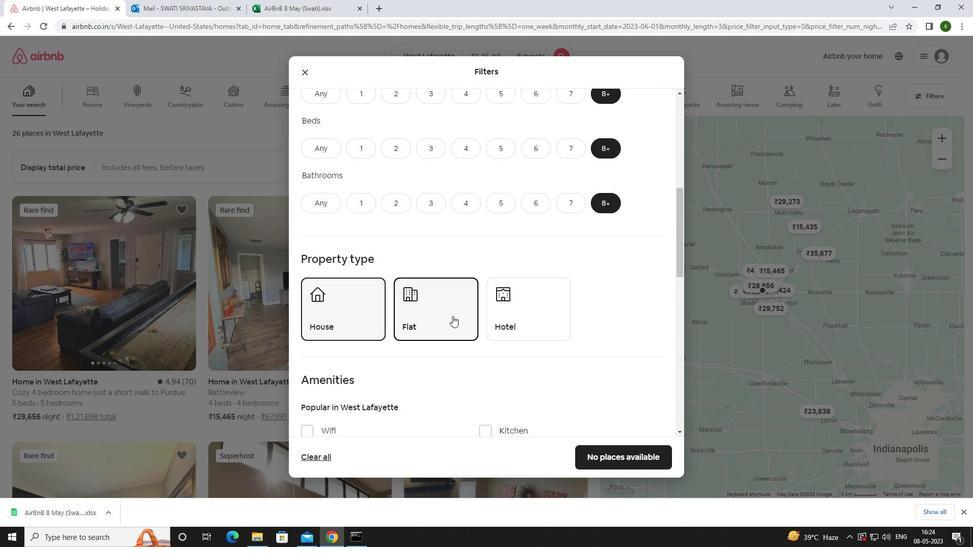 
Action: Mouse scrolled (452, 315) with delta (0, 0)
Screenshot: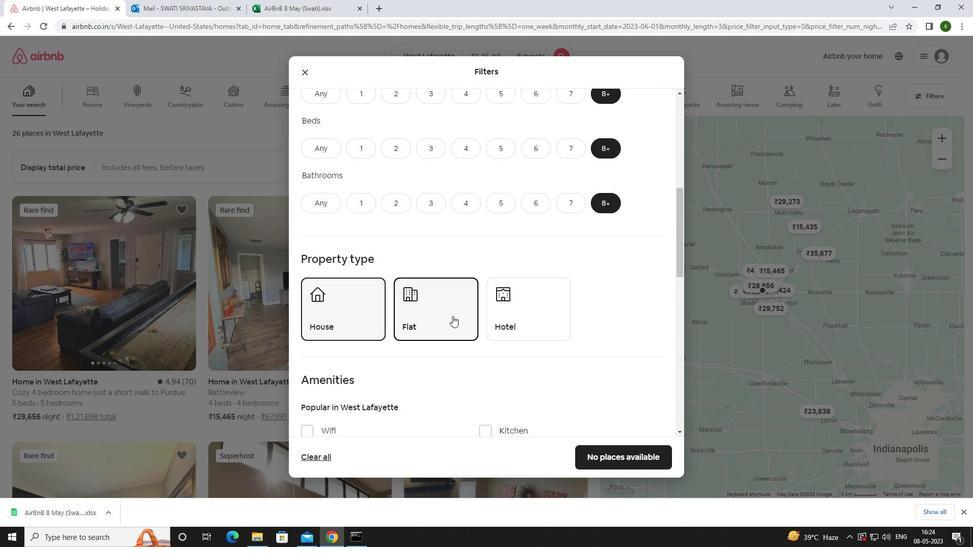 
Action: Mouse scrolled (452, 315) with delta (0, 0)
Screenshot: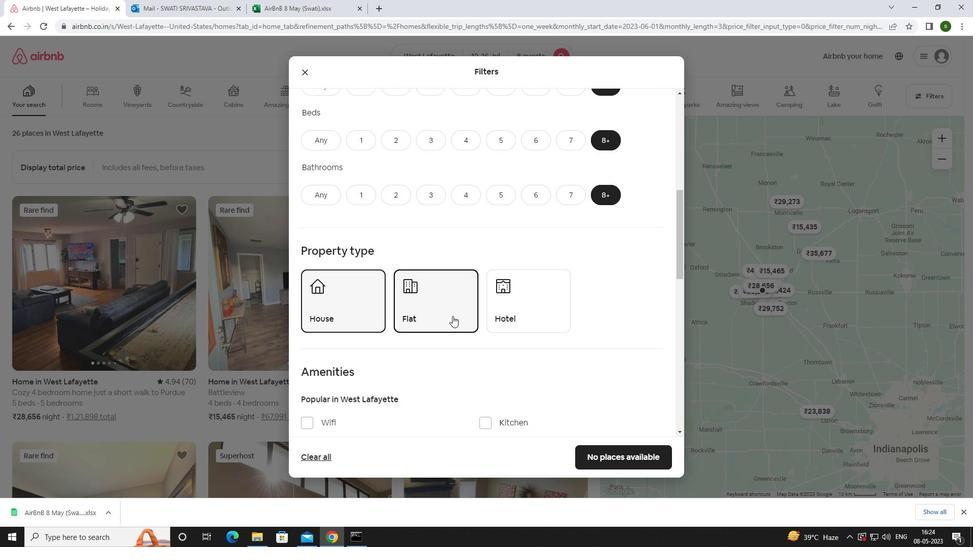 
Action: Mouse moved to (332, 277)
Screenshot: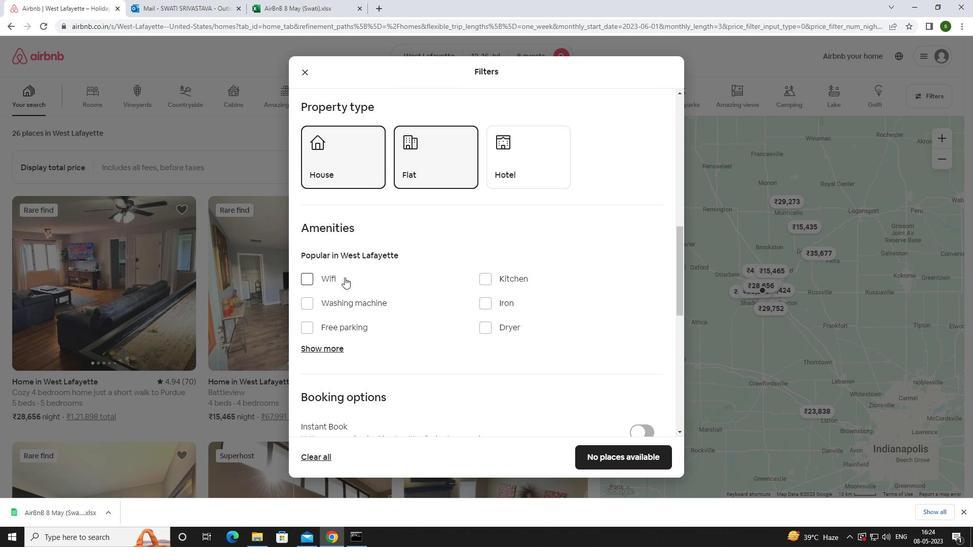 
Action: Mouse pressed left at (332, 277)
Screenshot: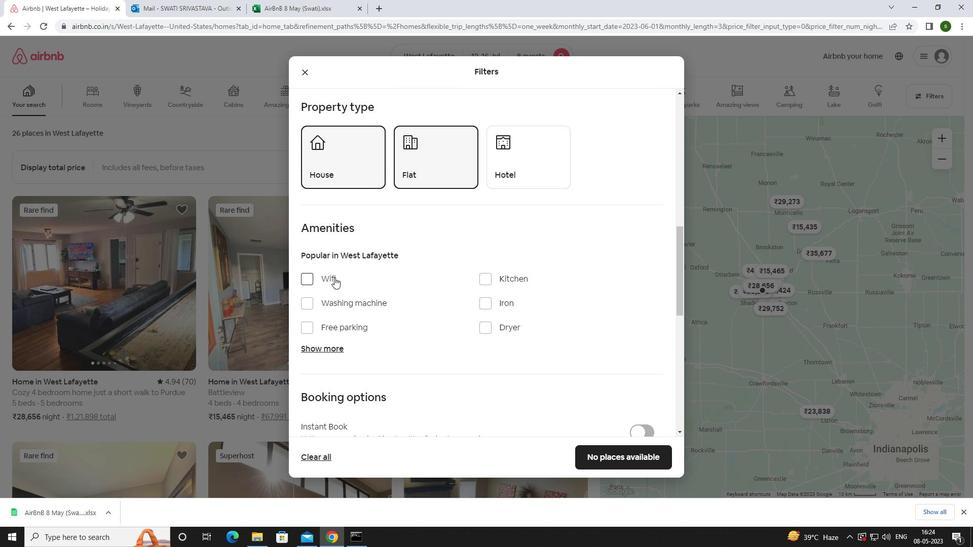 
Action: Mouse moved to (334, 331)
Screenshot: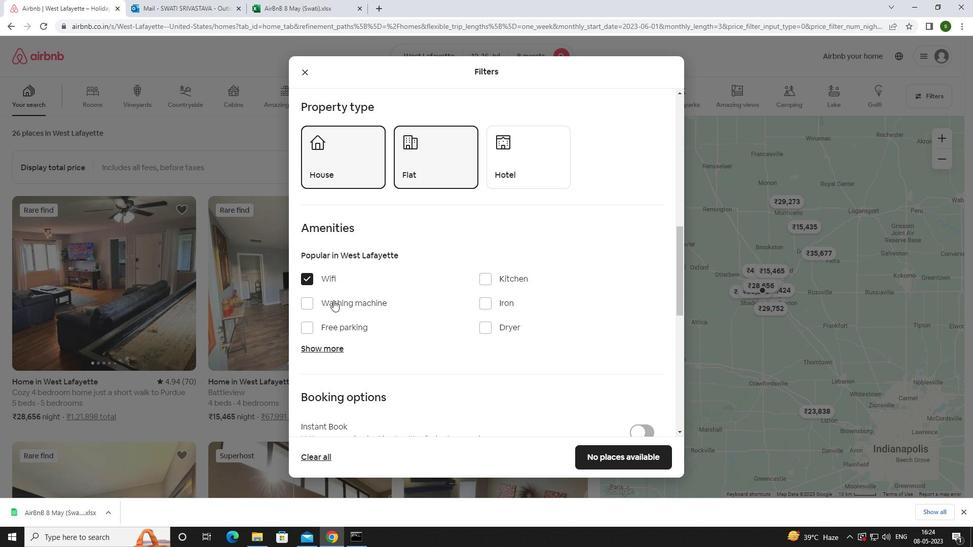 
Action: Mouse pressed left at (334, 331)
Screenshot: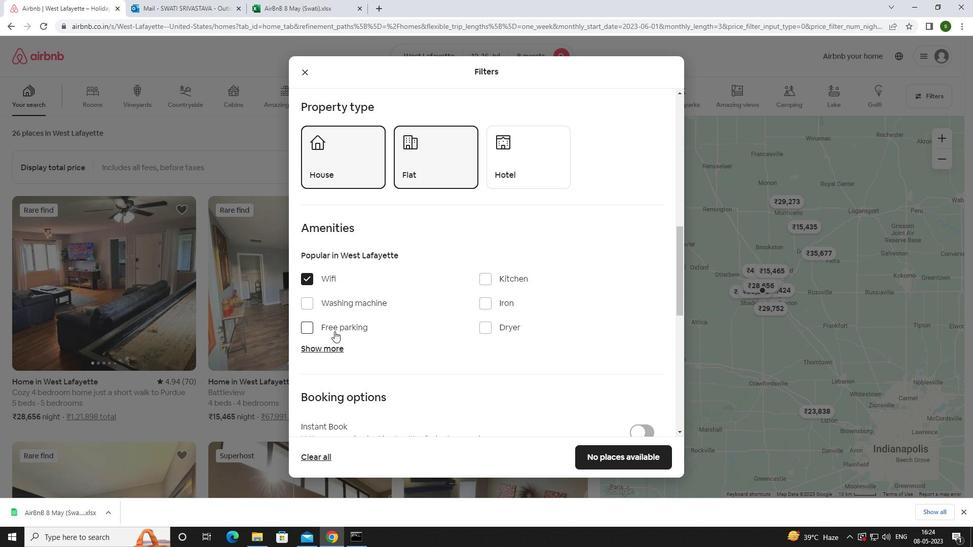 
Action: Mouse moved to (327, 346)
Screenshot: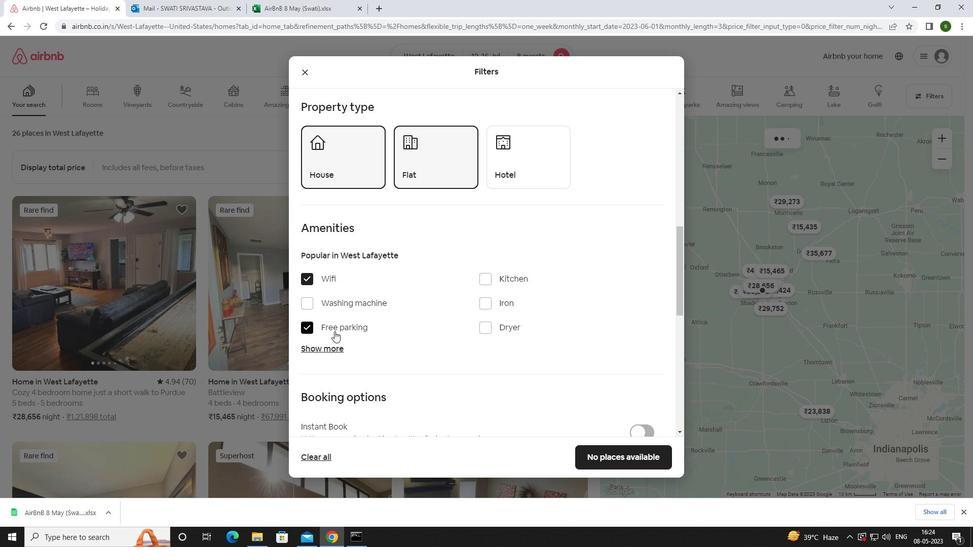 
Action: Mouse pressed left at (327, 346)
Screenshot: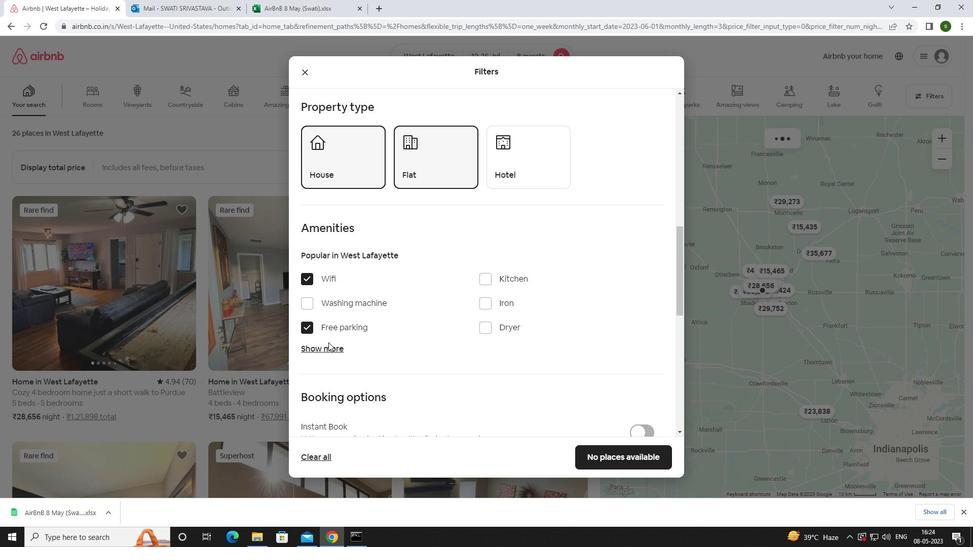 
Action: Mouse moved to (398, 329)
Screenshot: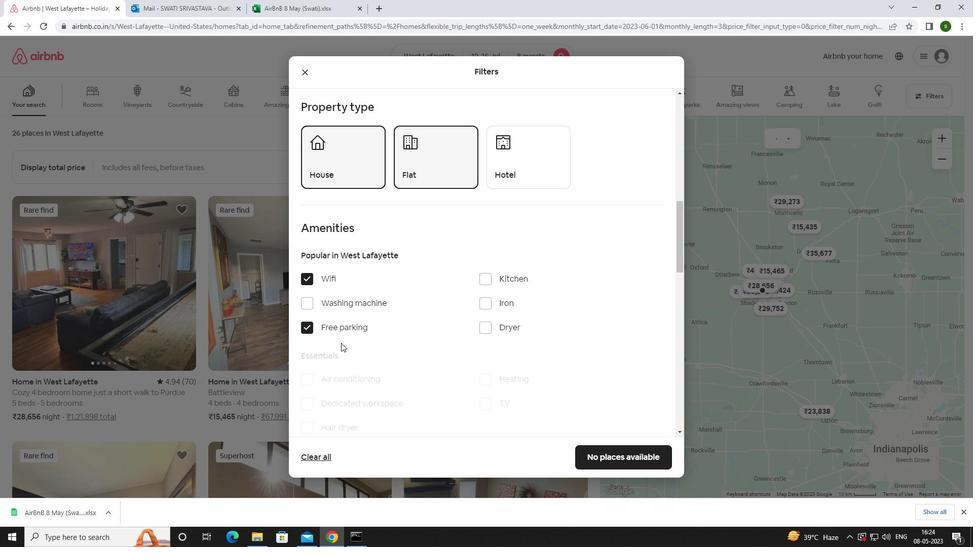 
Action: Mouse scrolled (398, 328) with delta (0, 0)
Screenshot: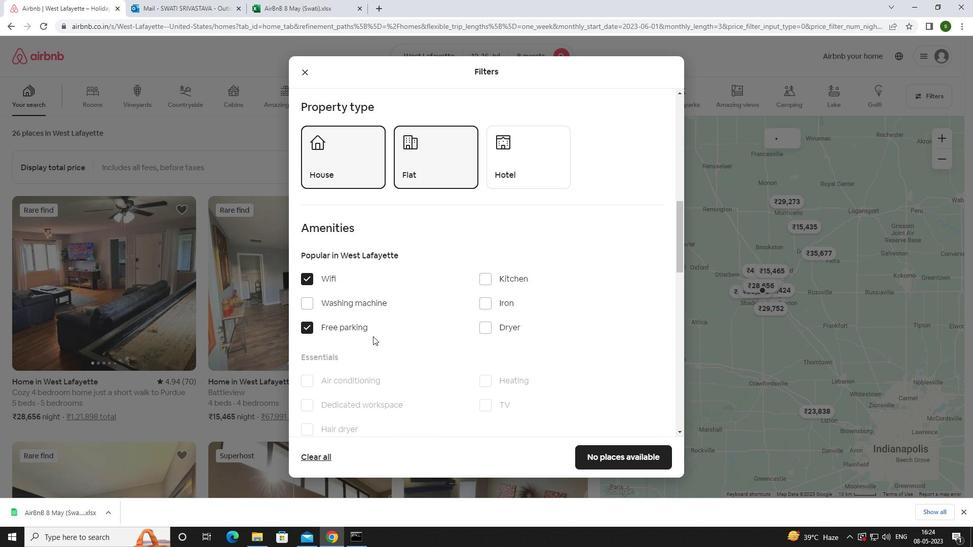 
Action: Mouse scrolled (398, 328) with delta (0, 0)
Screenshot: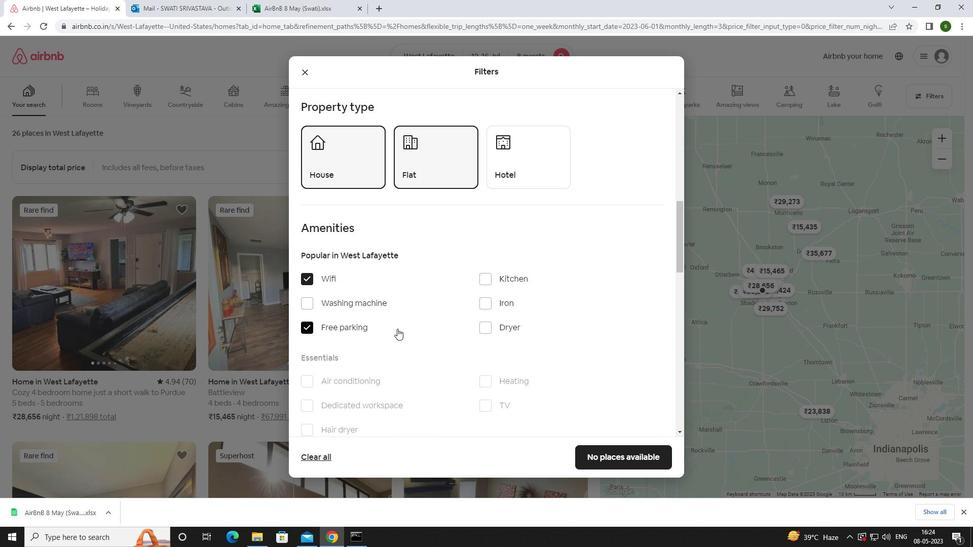 
Action: Mouse moved to (480, 301)
Screenshot: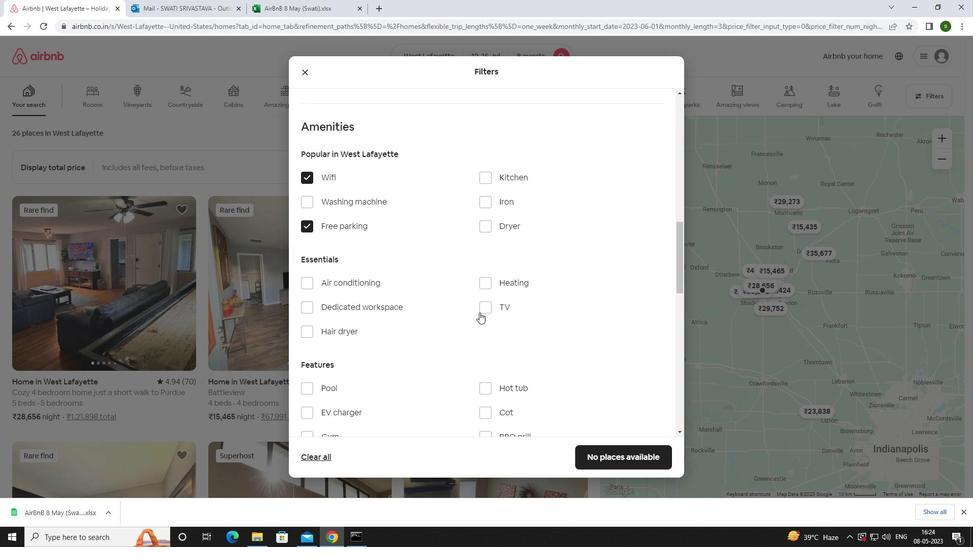 
Action: Mouse pressed left at (480, 301)
Screenshot: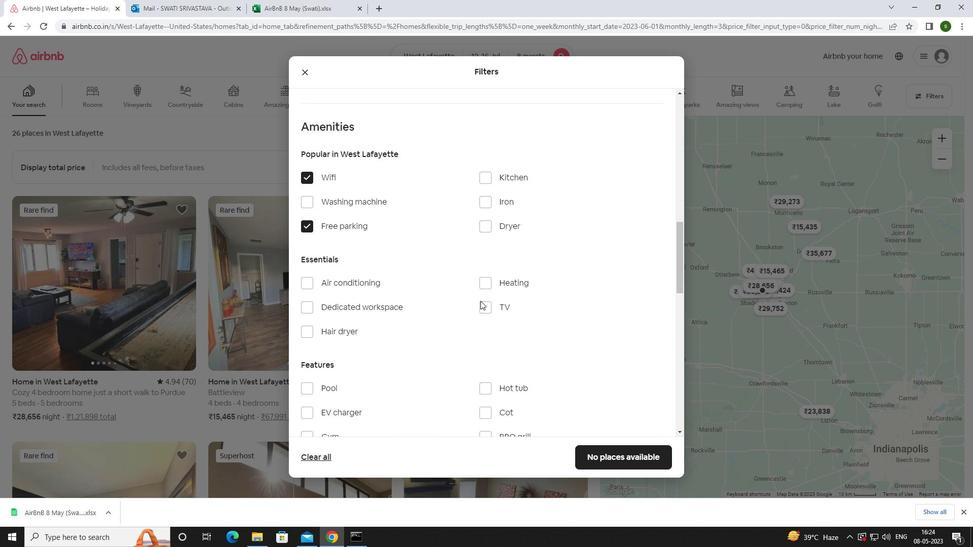 
Action: Mouse moved to (489, 309)
Screenshot: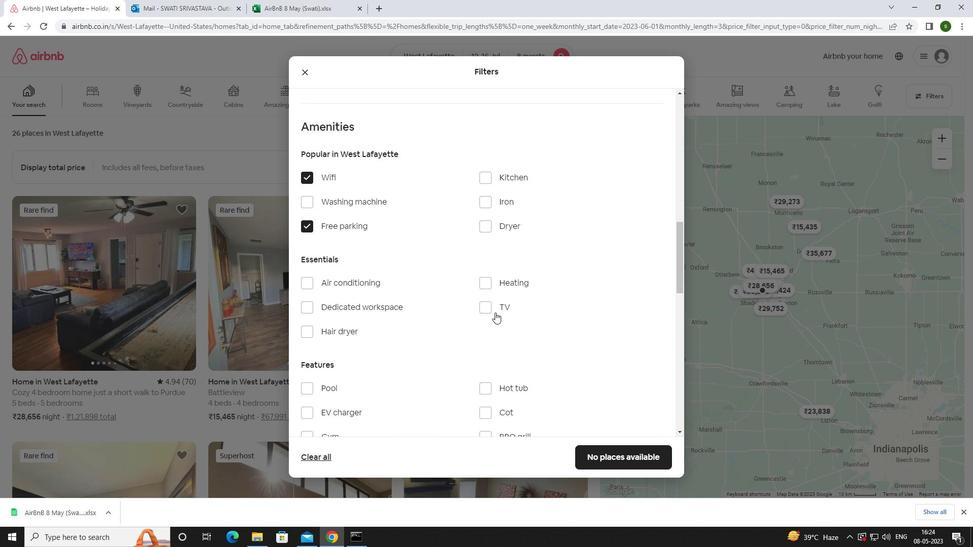 
Action: Mouse pressed left at (489, 309)
Screenshot: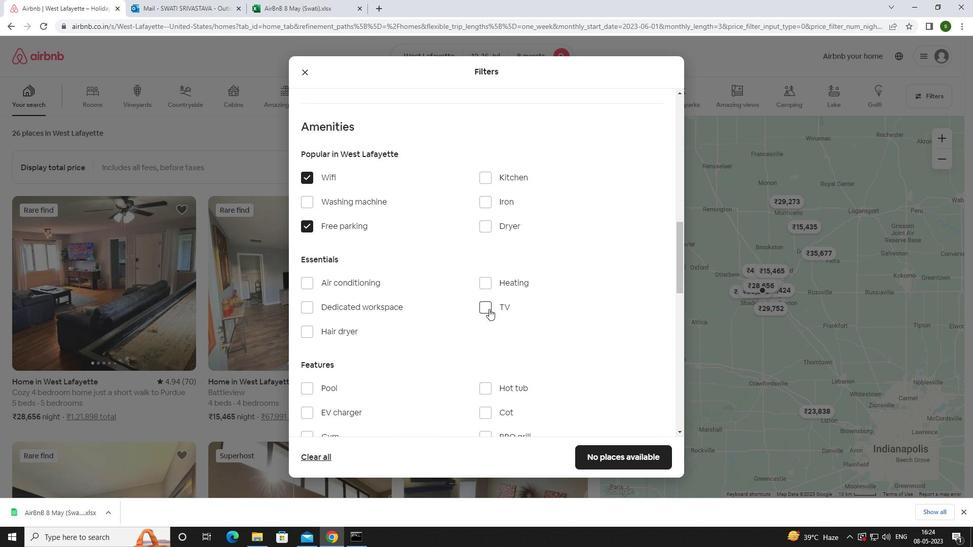 
Action: Mouse moved to (431, 308)
Screenshot: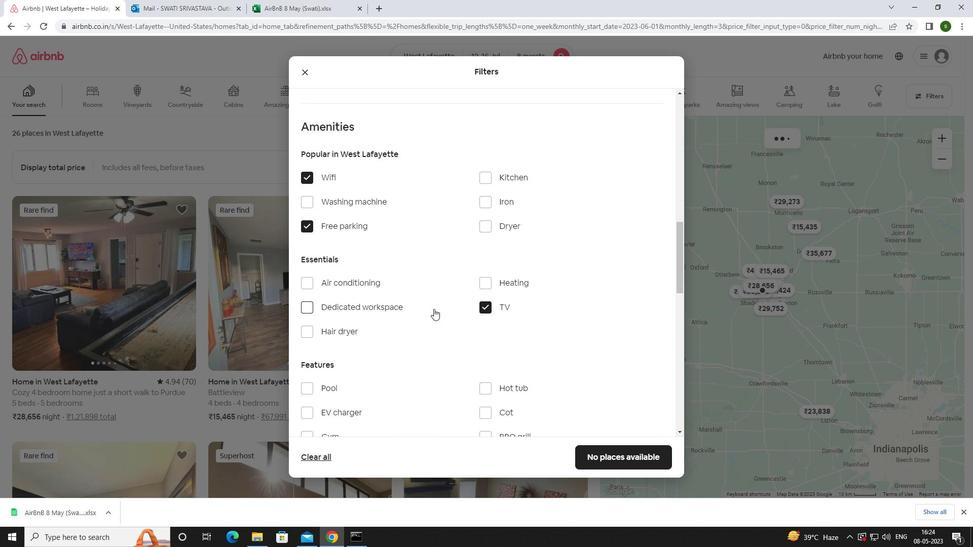 
Action: Mouse scrolled (431, 307) with delta (0, 0)
Screenshot: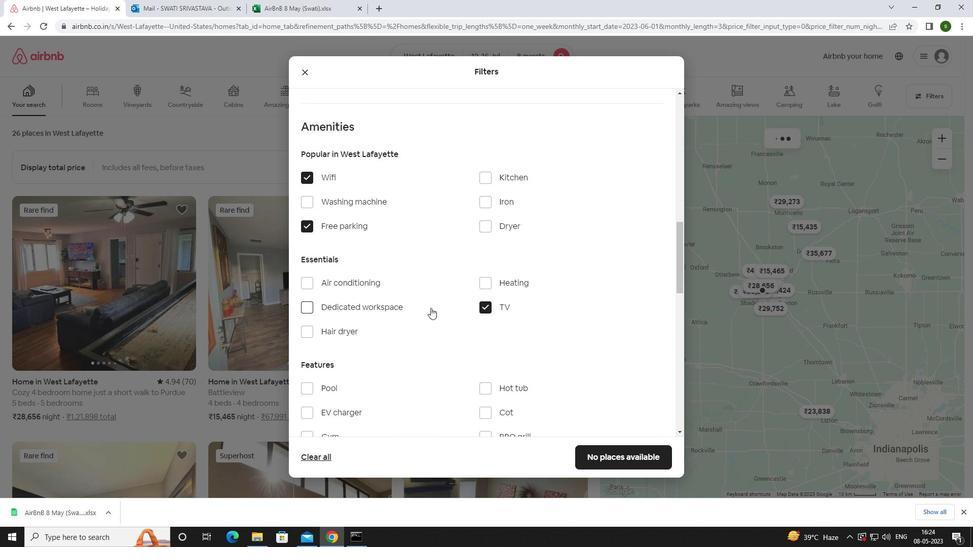 
Action: Mouse scrolled (431, 307) with delta (0, 0)
Screenshot: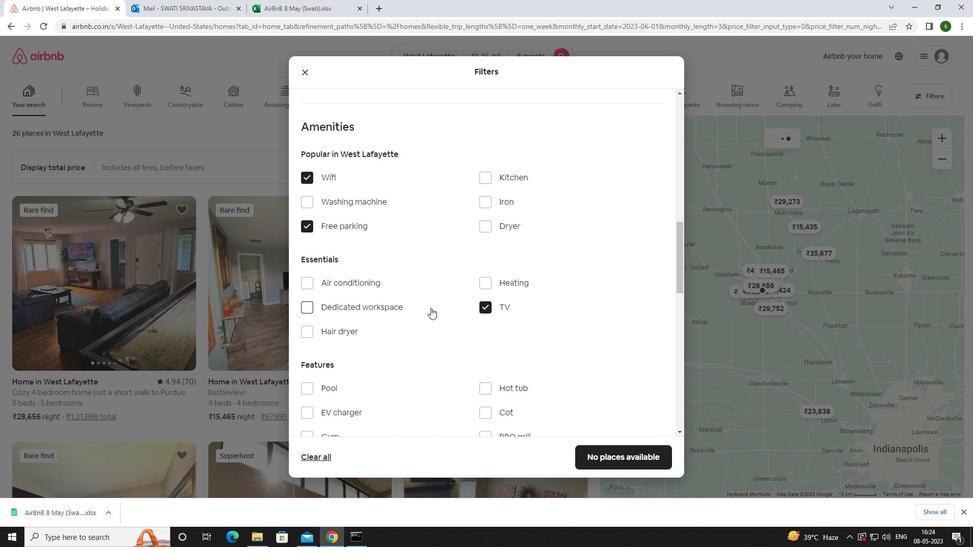
Action: Mouse scrolled (431, 307) with delta (0, 0)
Screenshot: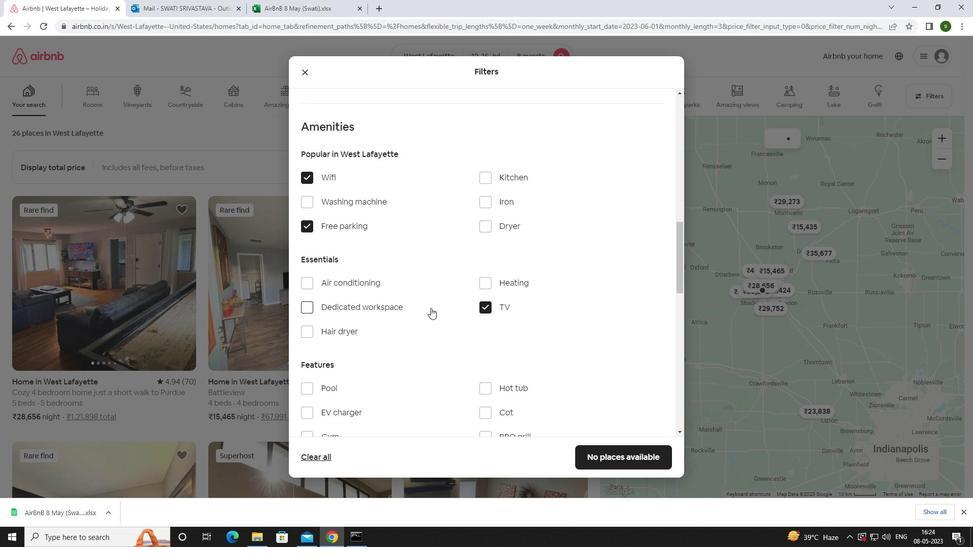 
Action: Mouse moved to (313, 278)
Screenshot: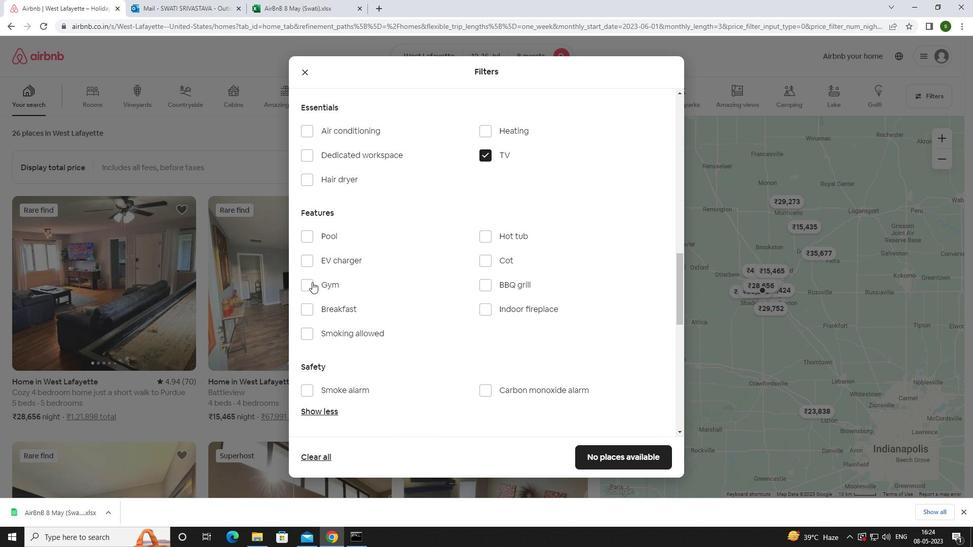 
Action: Mouse pressed left at (313, 278)
Screenshot: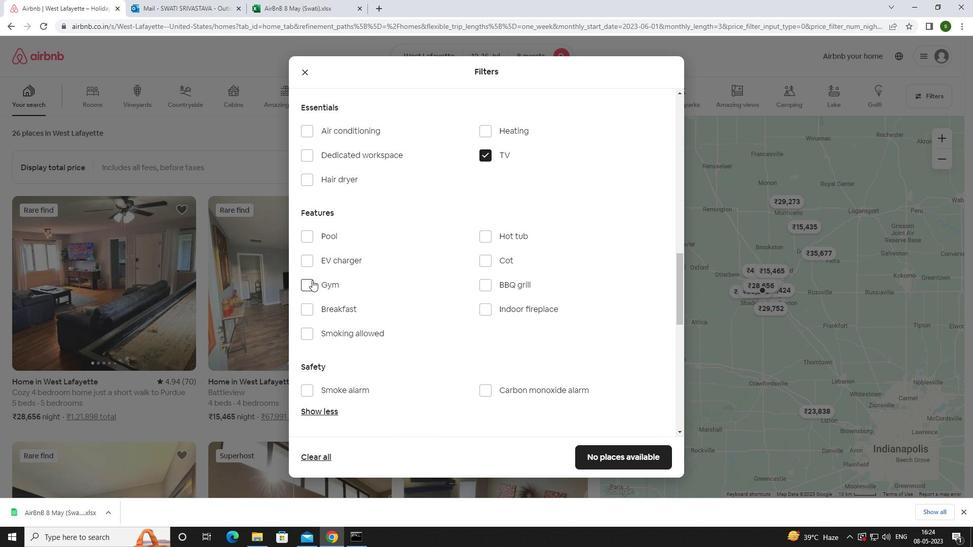 
Action: Mouse moved to (319, 288)
Screenshot: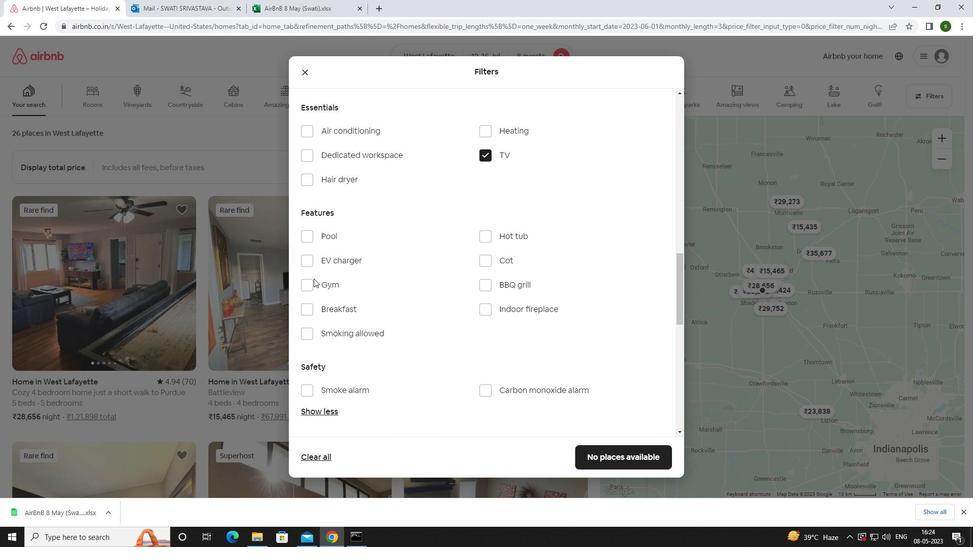 
Action: Mouse pressed left at (319, 288)
Screenshot: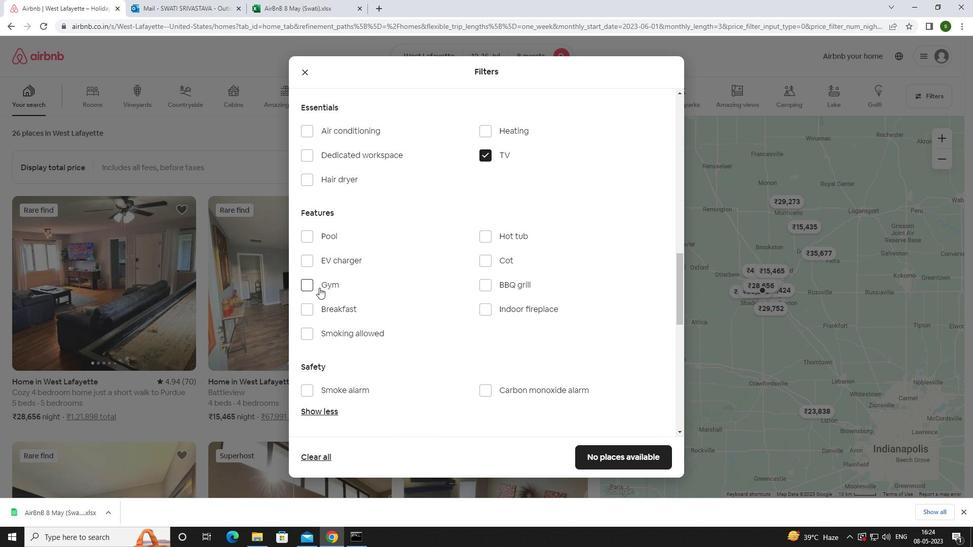 
Action: Mouse moved to (329, 311)
Screenshot: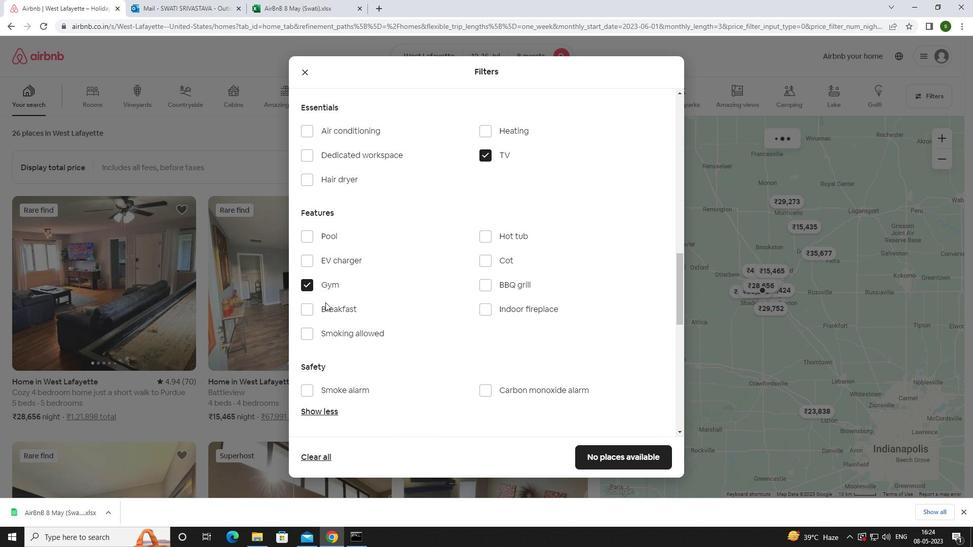 
Action: Mouse pressed left at (329, 311)
Screenshot: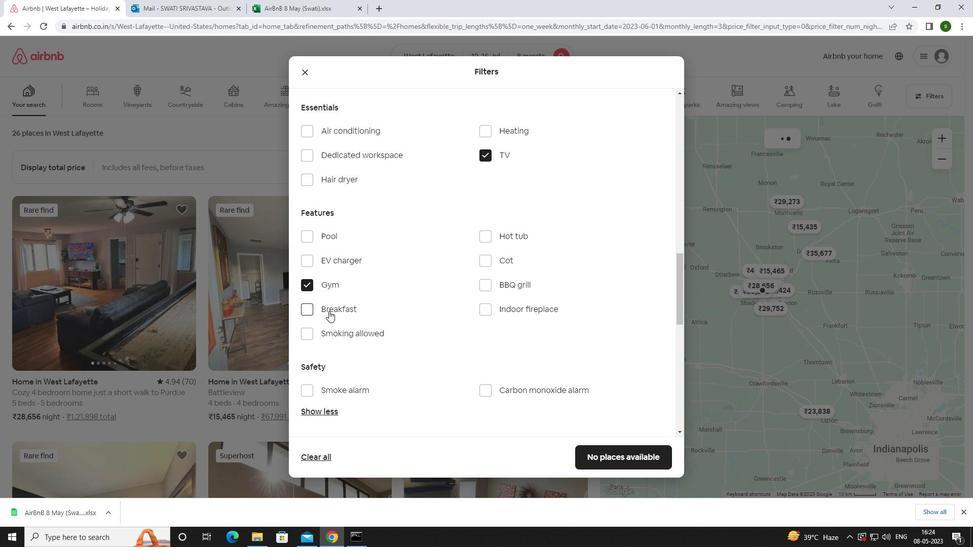 
Action: Mouse moved to (452, 326)
Screenshot: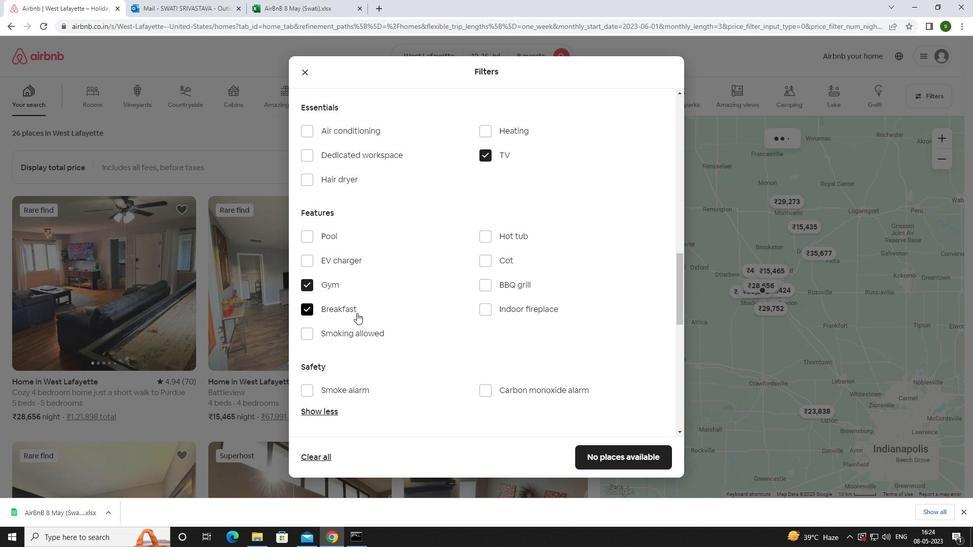 
Action: Mouse scrolled (452, 326) with delta (0, 0)
Screenshot: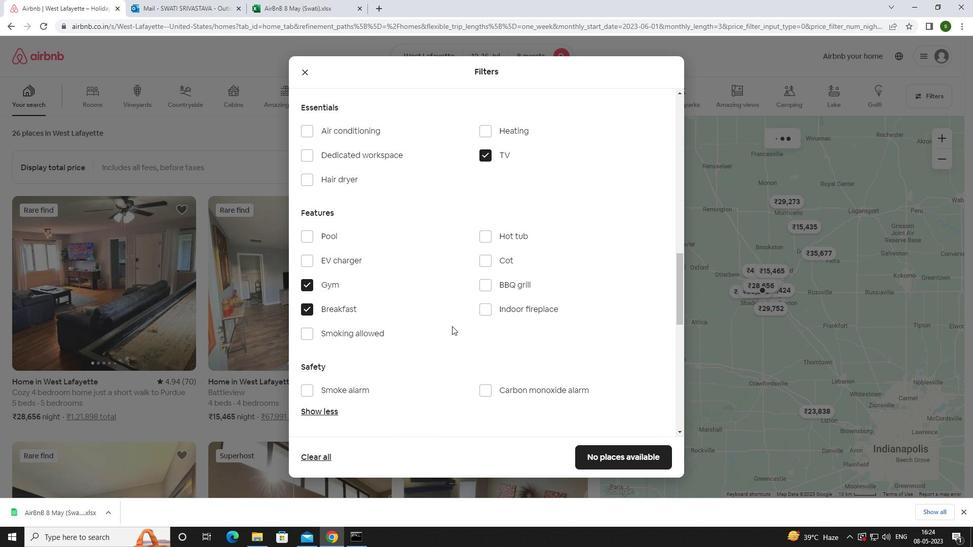 
Action: Mouse scrolled (452, 326) with delta (0, 0)
Screenshot: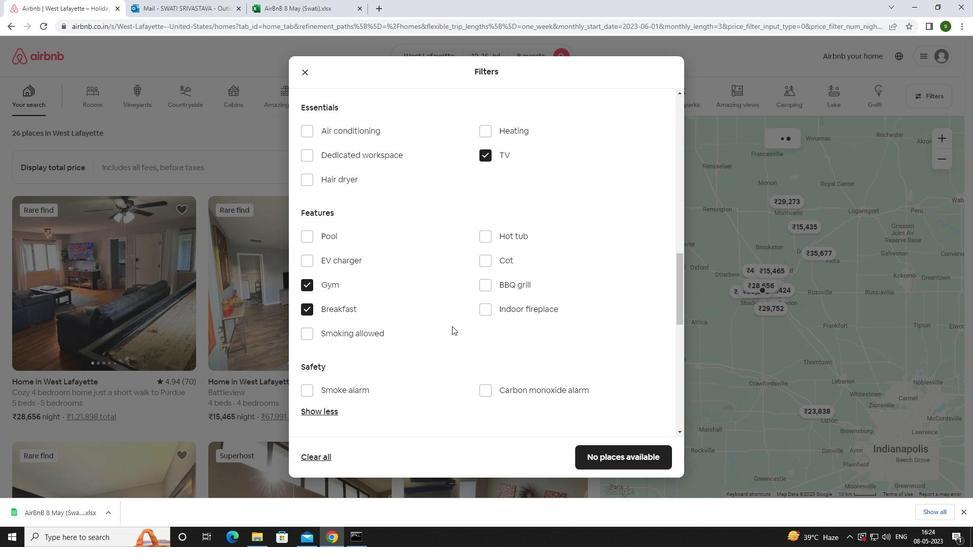 
Action: Mouse scrolled (452, 326) with delta (0, 0)
Screenshot: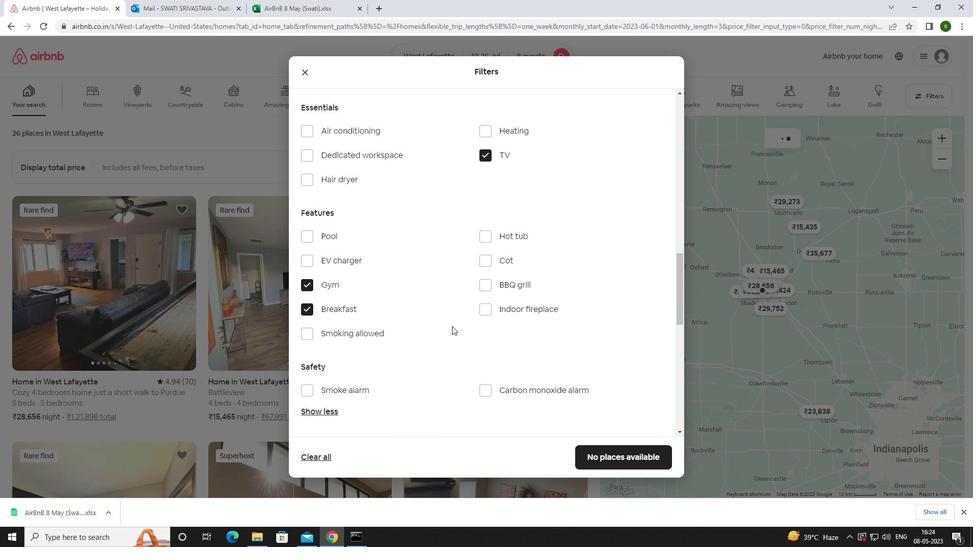 
Action: Mouse scrolled (452, 326) with delta (0, 0)
Screenshot: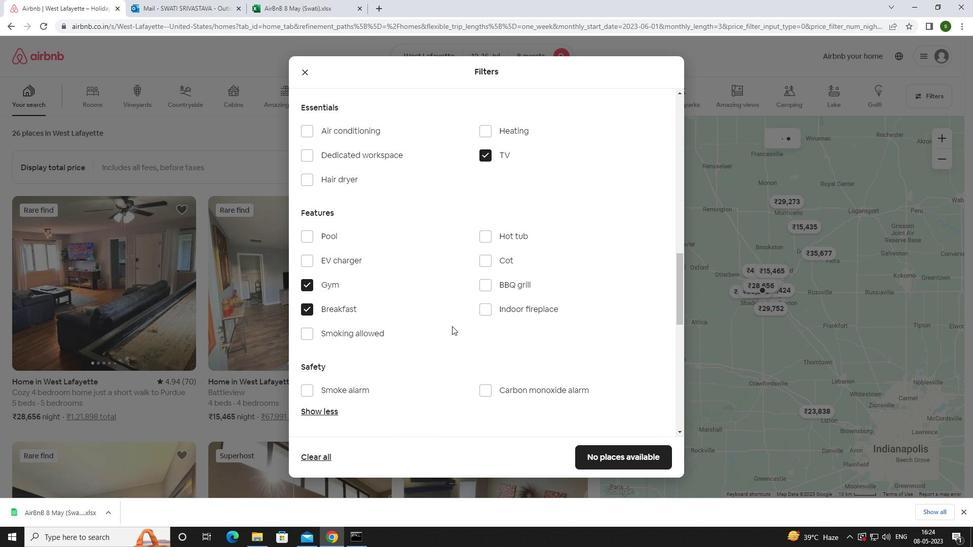 
Action: Mouse moved to (634, 324)
Screenshot: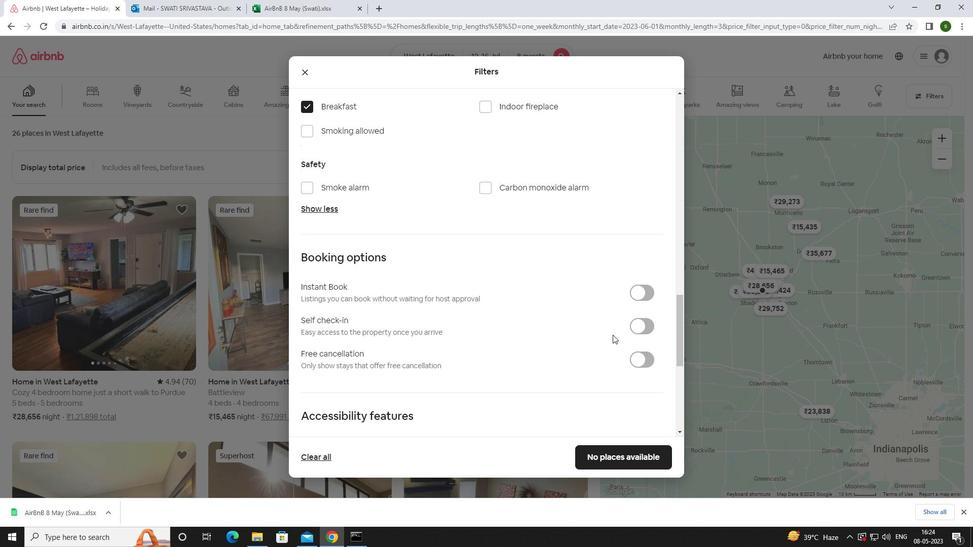 
Action: Mouse pressed left at (634, 324)
Screenshot: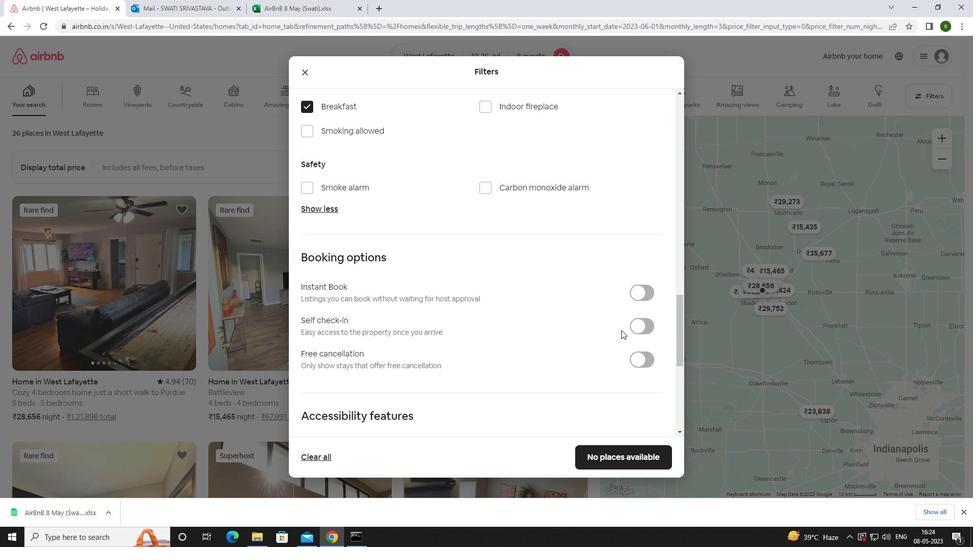 
Action: Mouse moved to (490, 313)
Screenshot: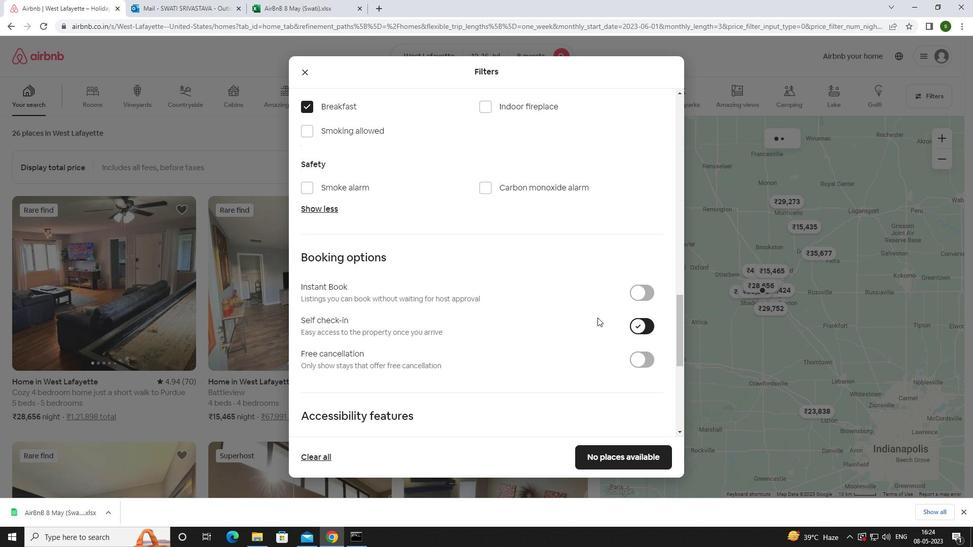 
Action: Mouse scrolled (490, 312) with delta (0, 0)
Screenshot: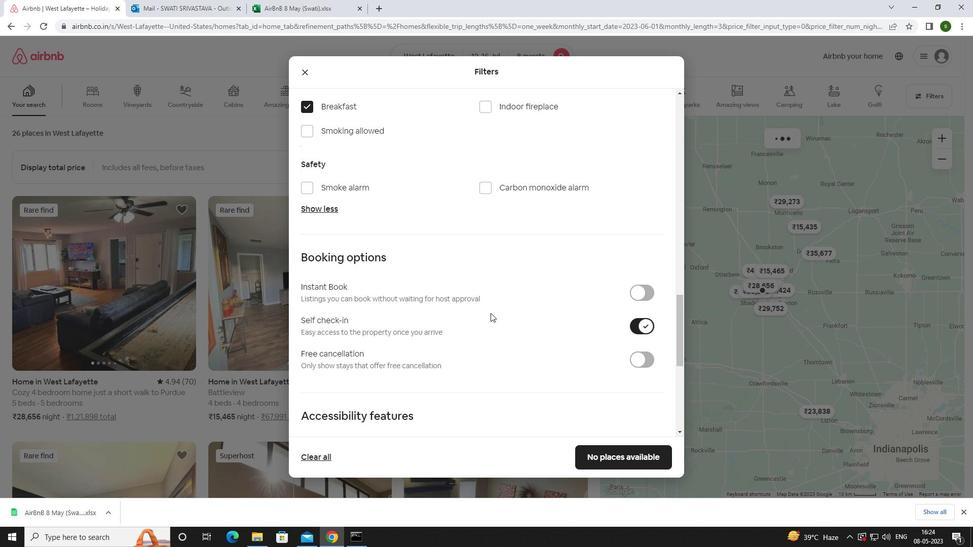 
Action: Mouse scrolled (490, 312) with delta (0, 0)
Screenshot: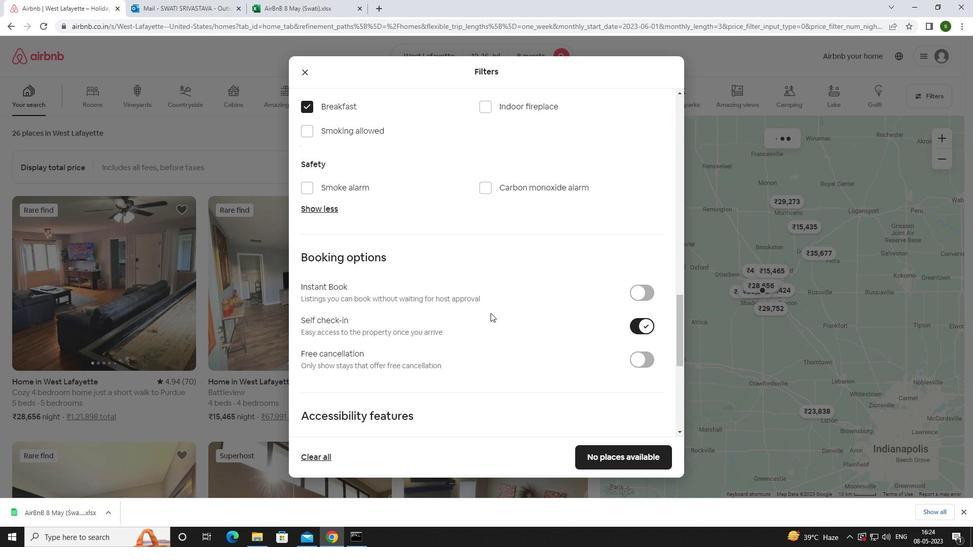
Action: Mouse scrolled (490, 312) with delta (0, 0)
Screenshot: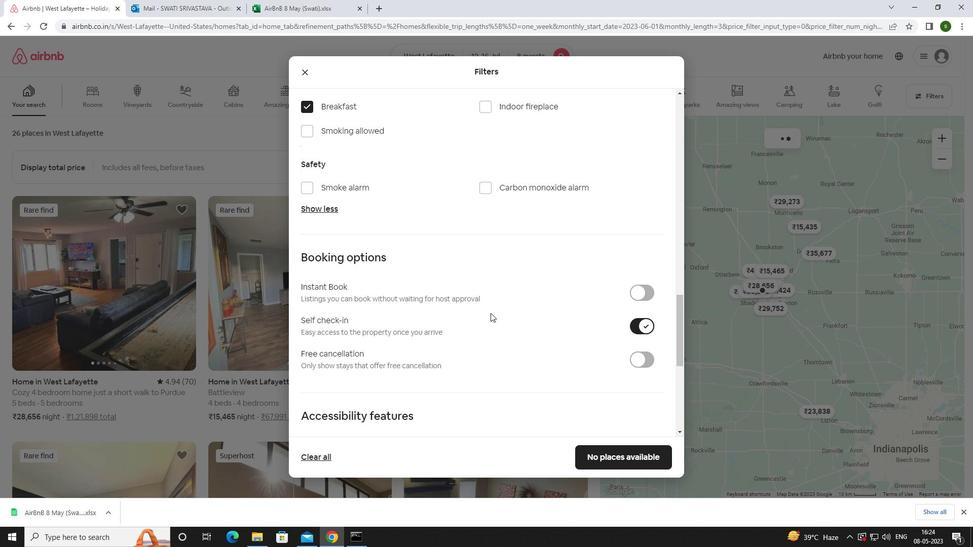 
Action: Mouse scrolled (490, 312) with delta (0, 0)
Screenshot: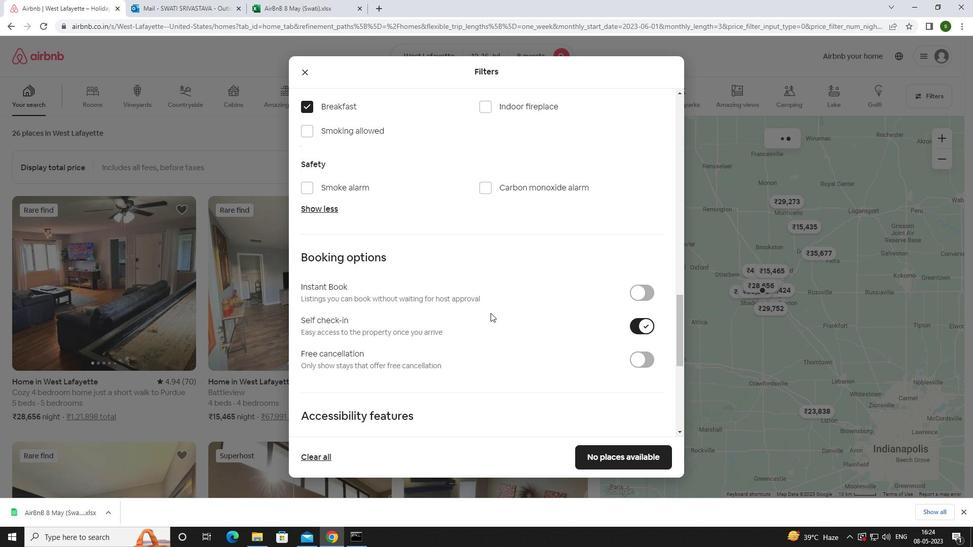 
Action: Mouse scrolled (490, 312) with delta (0, 0)
Screenshot: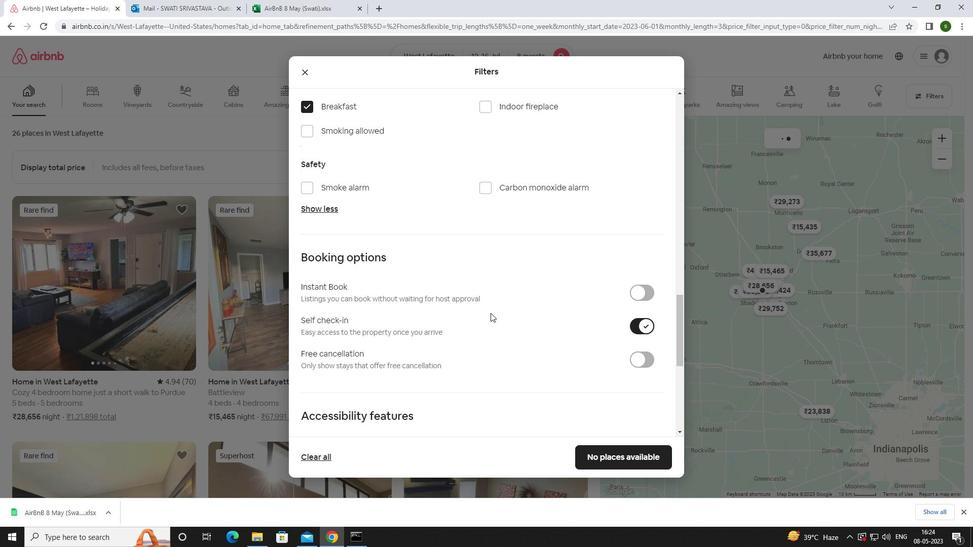 
Action: Mouse scrolled (490, 312) with delta (0, 0)
Screenshot: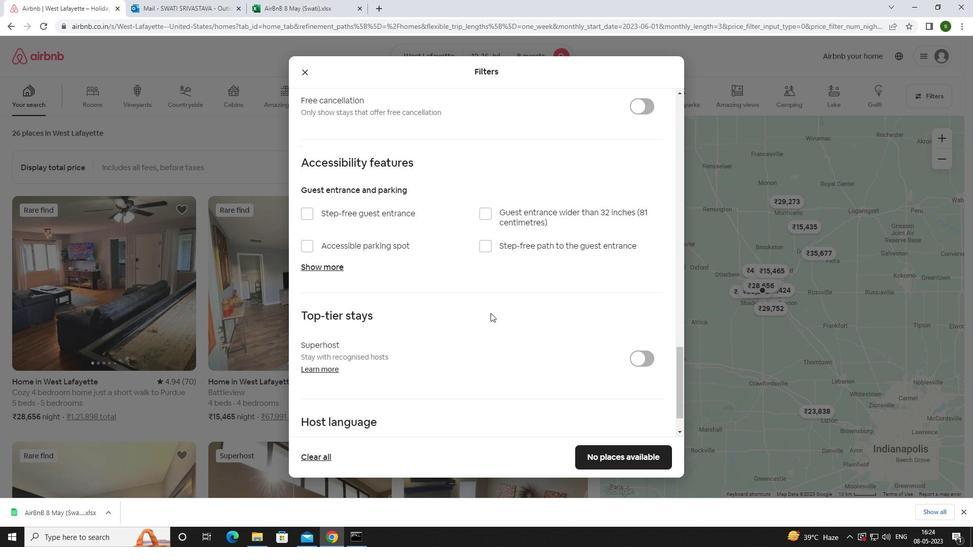 
Action: Mouse scrolled (490, 312) with delta (0, 0)
Screenshot: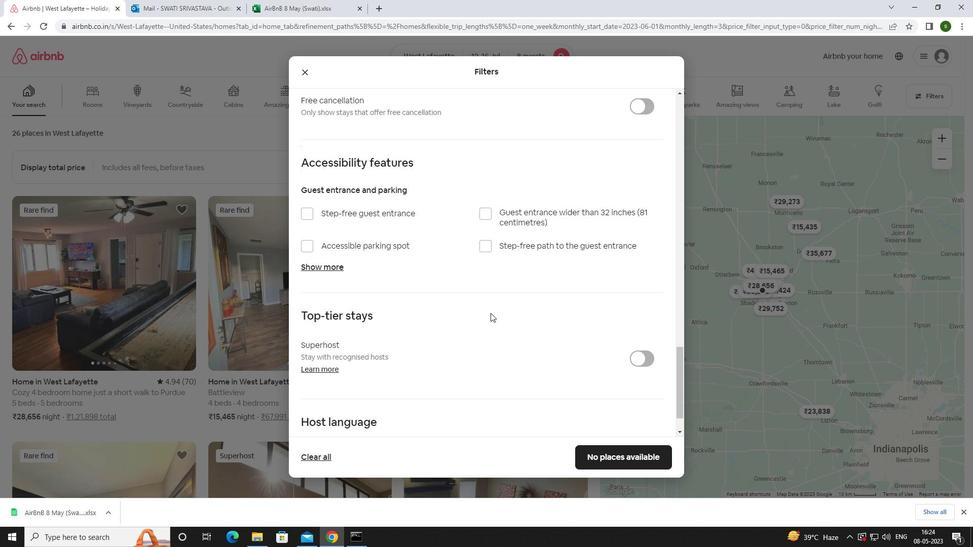 
Action: Mouse scrolled (490, 312) with delta (0, 0)
Screenshot: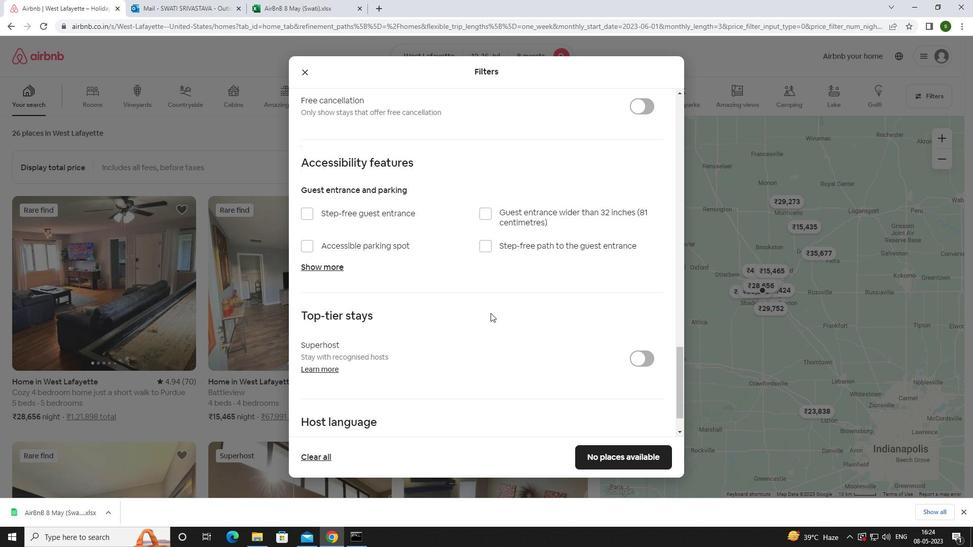 
Action: Mouse scrolled (490, 312) with delta (0, 0)
Screenshot: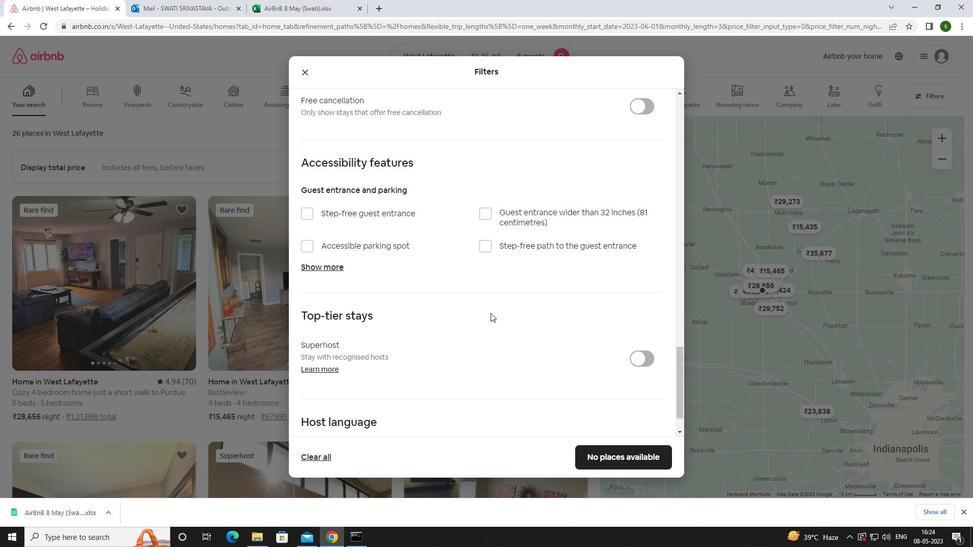 
Action: Mouse moved to (305, 407)
Screenshot: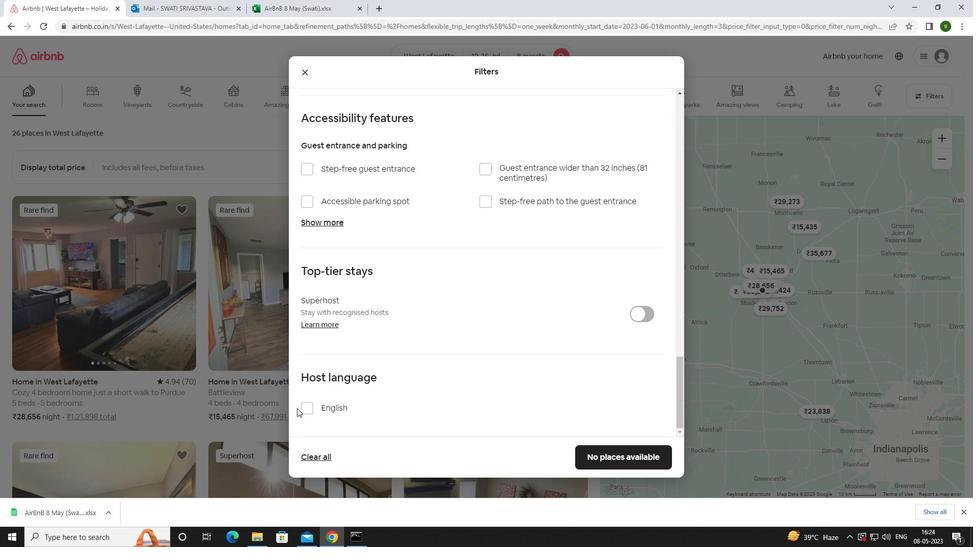 
Action: Mouse pressed left at (305, 407)
Screenshot: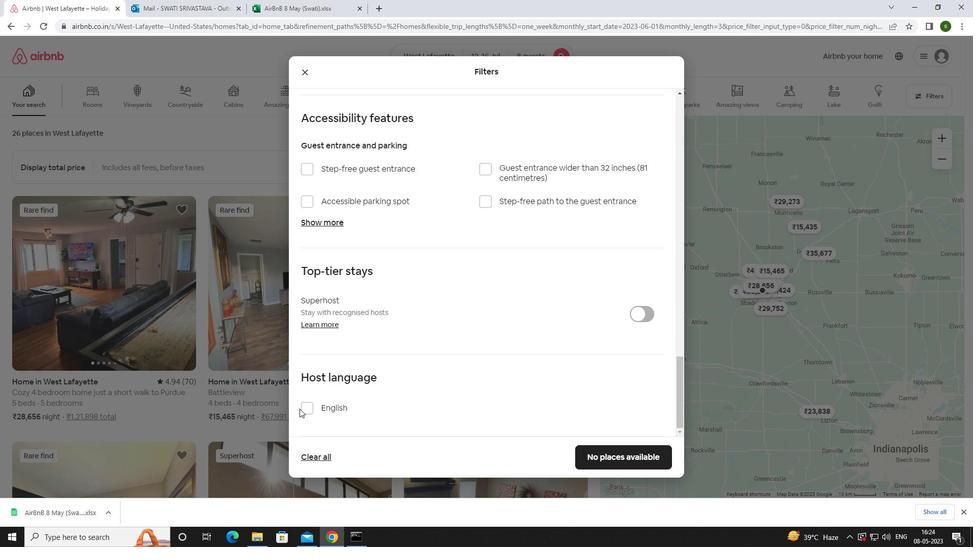 
Action: Mouse moved to (650, 459)
Screenshot: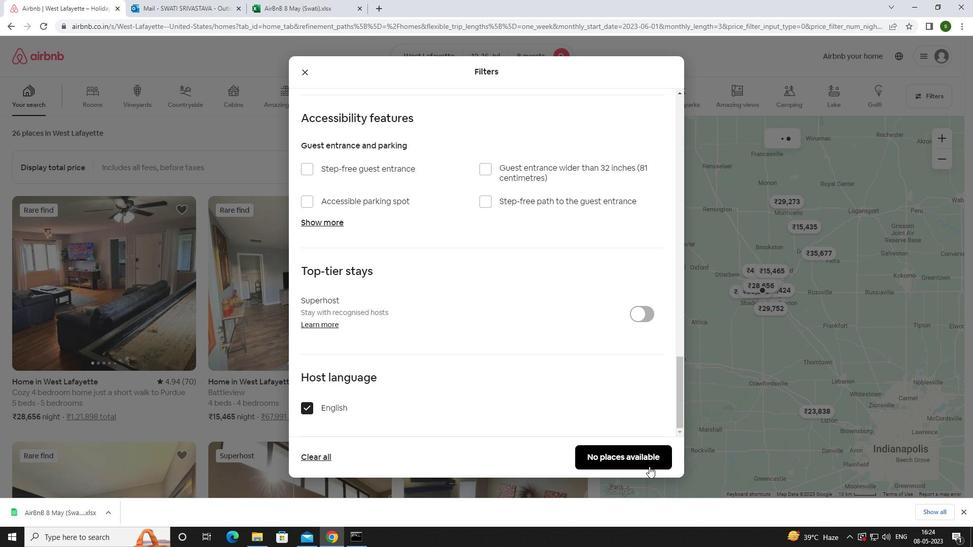 
Action: Mouse pressed left at (650, 459)
Screenshot: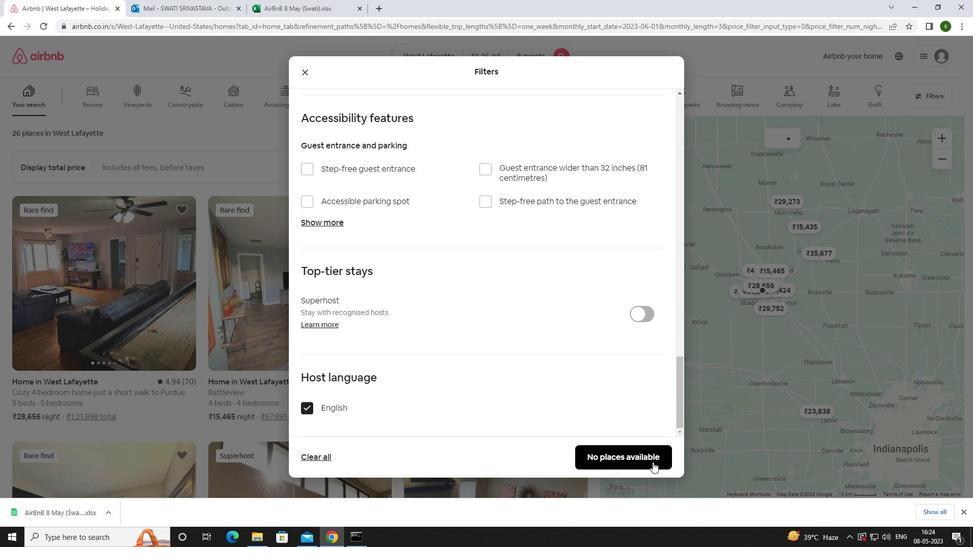 
Action: Mouse moved to (395, 333)
Screenshot: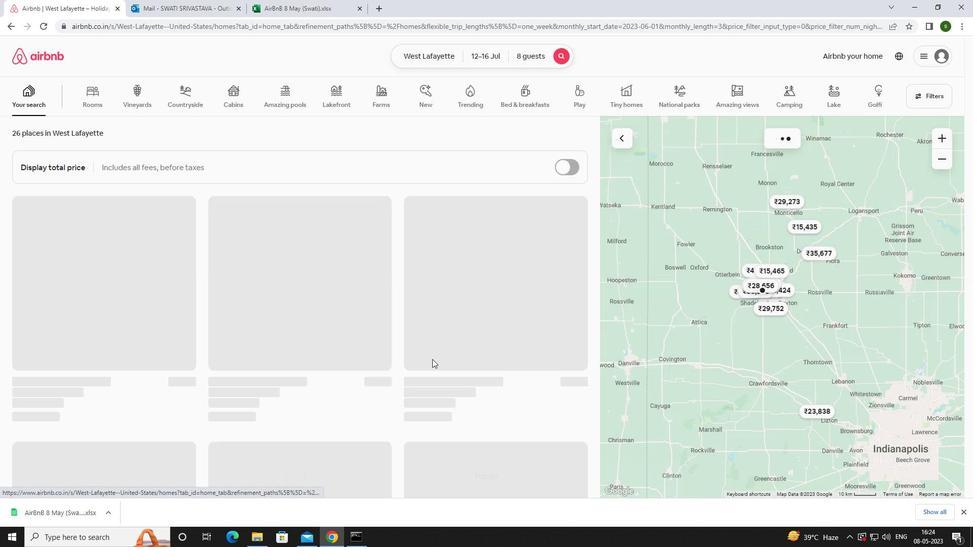 
